 Task: Enhance a portrait by desaturating the background while keeping the subject in color.
Action: Mouse moved to (871, 515)
Screenshot: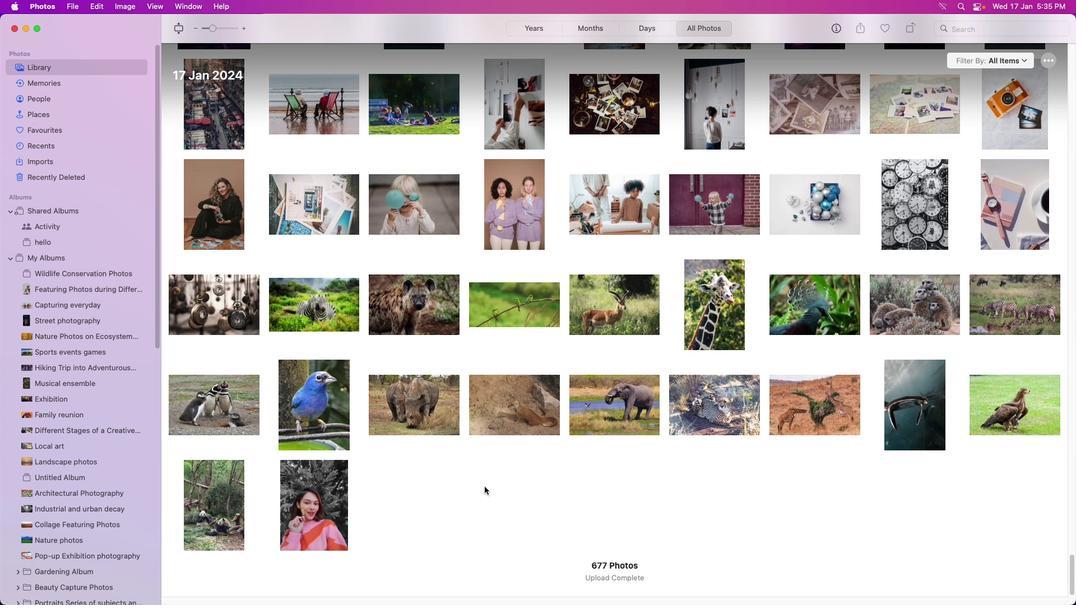 
Action: Mouse pressed left at (871, 515)
Screenshot: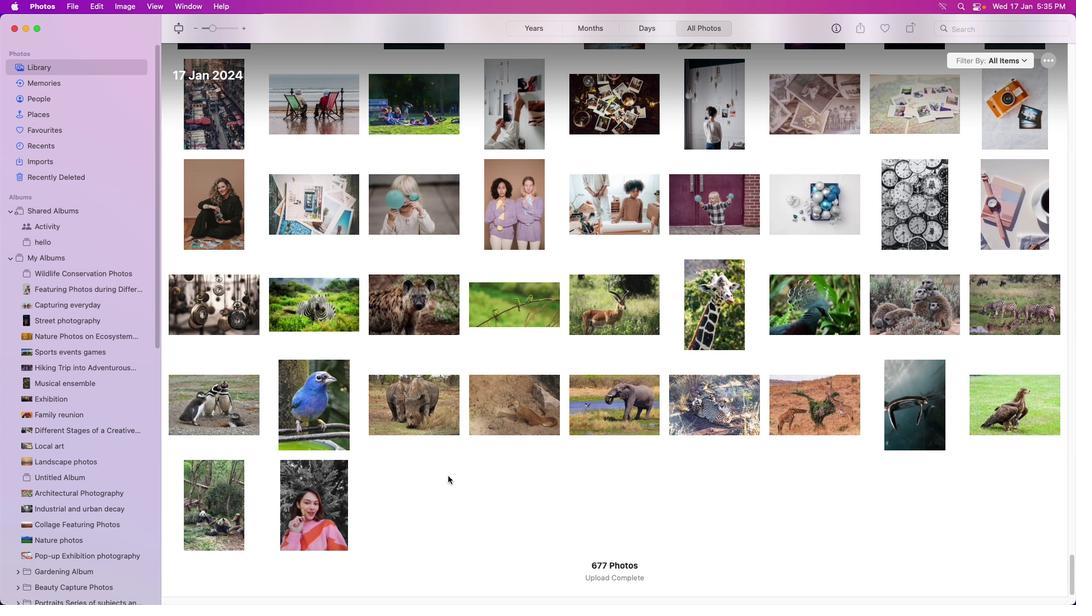 
Action: Mouse moved to (631, 476)
Screenshot: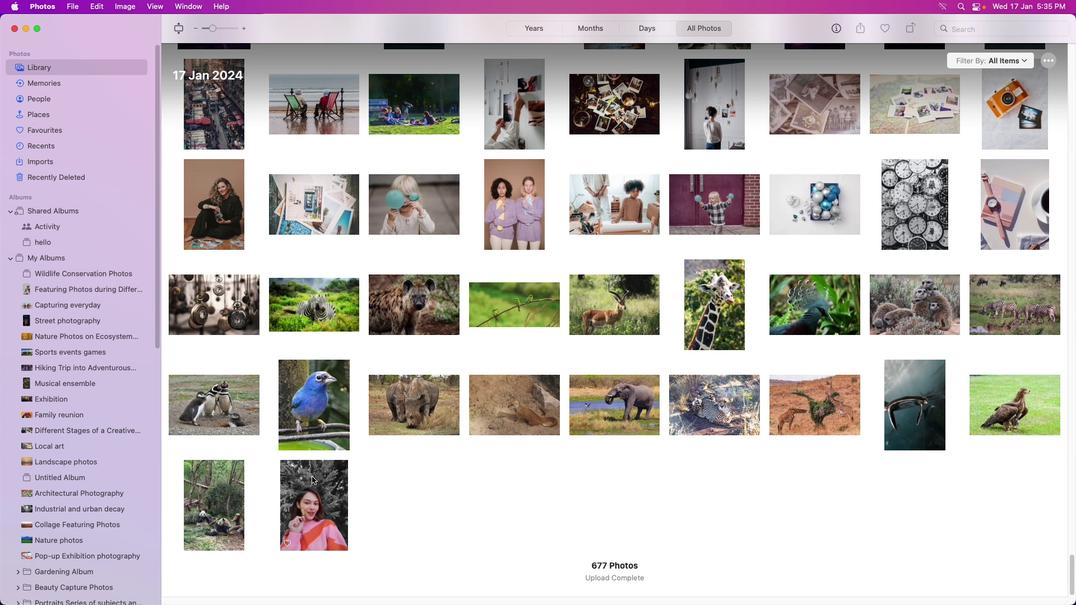
Action: Mouse pressed left at (631, 476)
Screenshot: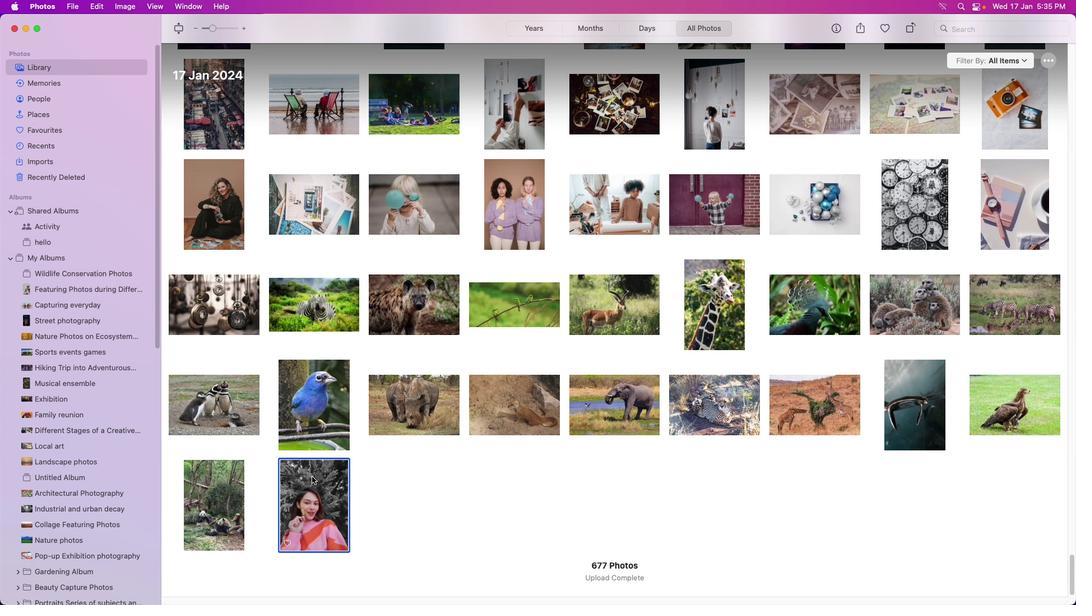 
Action: Mouse pressed left at (631, 476)
Screenshot: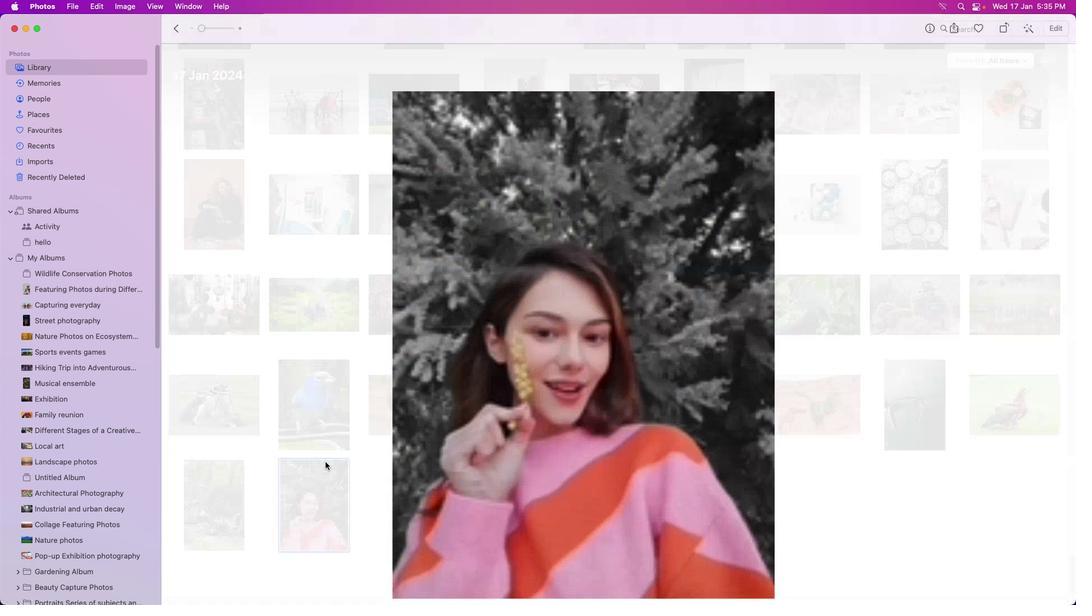 
Action: Mouse pressed left at (631, 476)
Screenshot: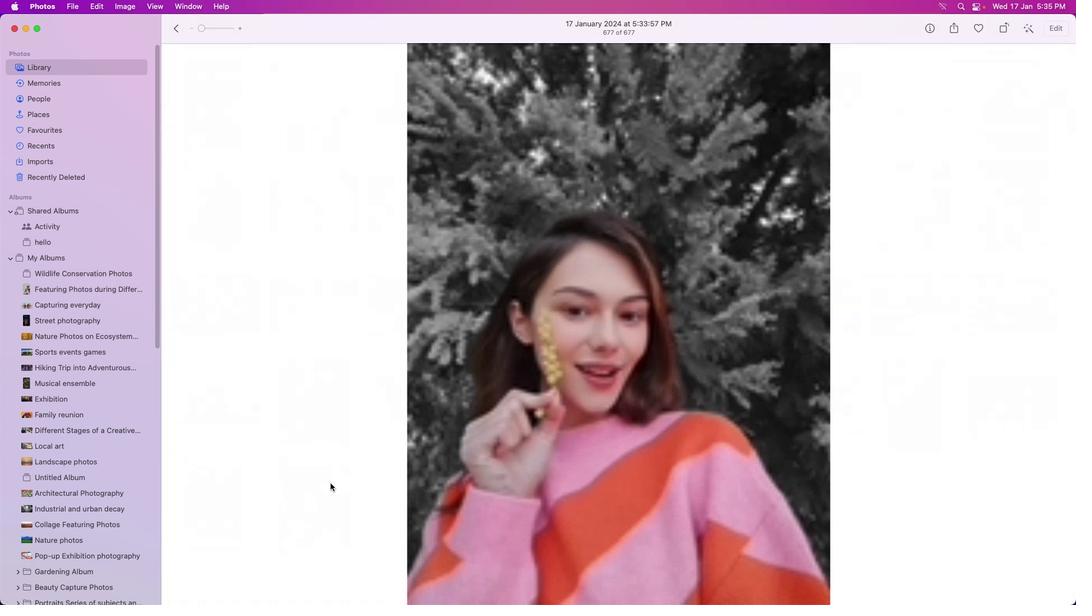 
Action: Mouse moved to (1023, 90)
Screenshot: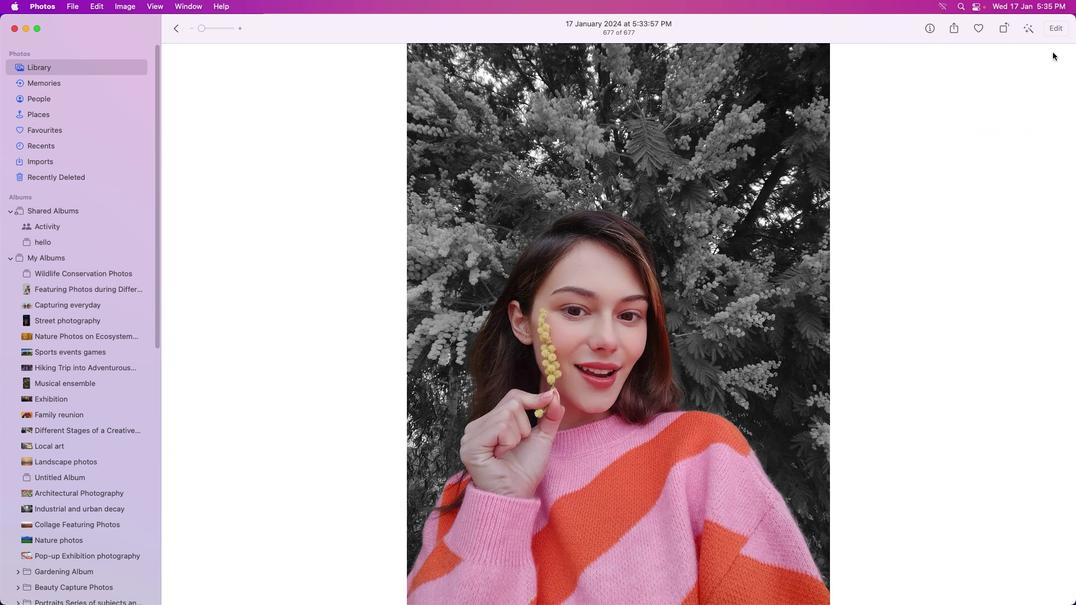 
Action: Mouse pressed left at (1023, 90)
Screenshot: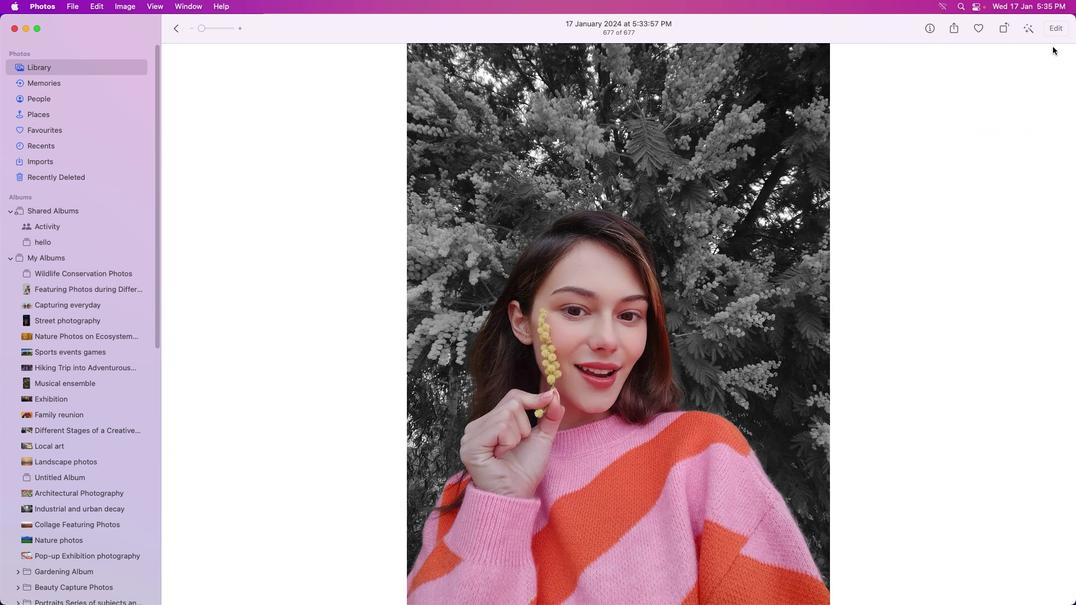 
Action: Mouse moved to (1033, 30)
Screenshot: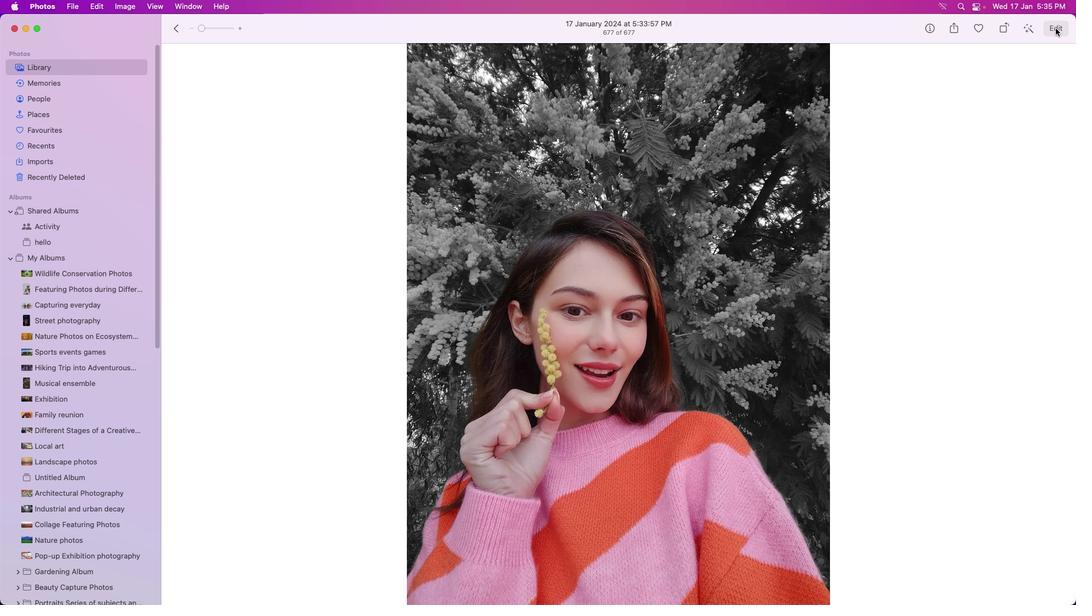 
Action: Mouse pressed left at (1033, 30)
Screenshot: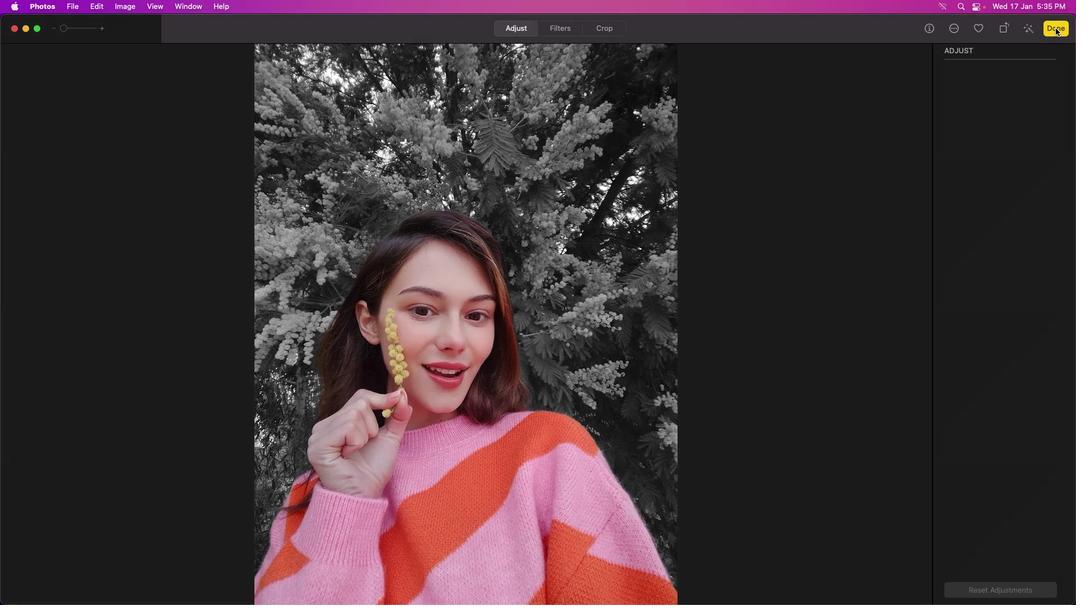 
Action: Mouse moved to (1004, 130)
Screenshot: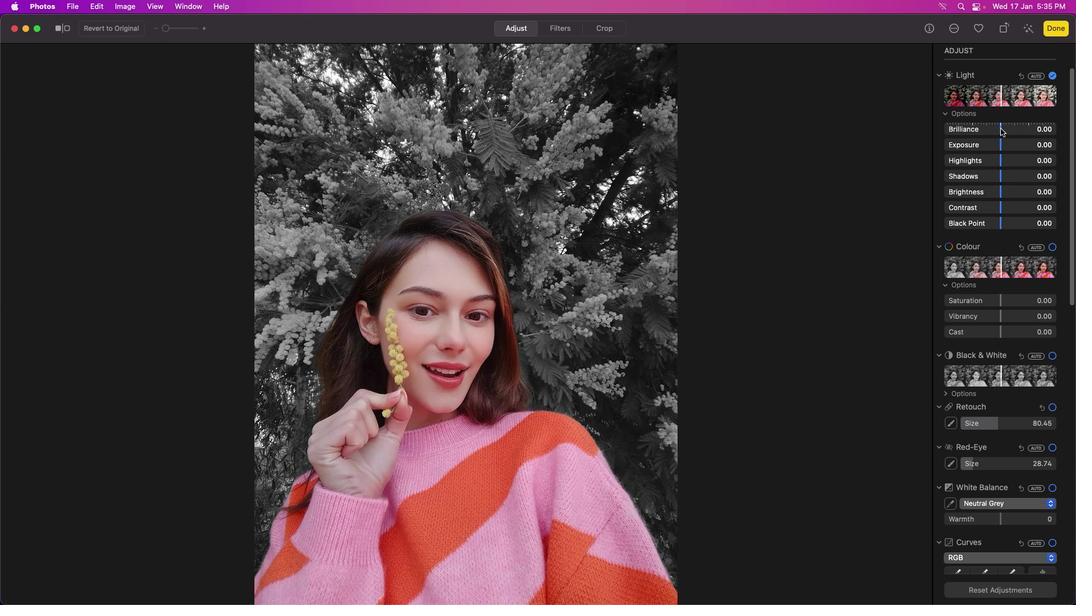 
Action: Mouse pressed left at (1004, 130)
Screenshot: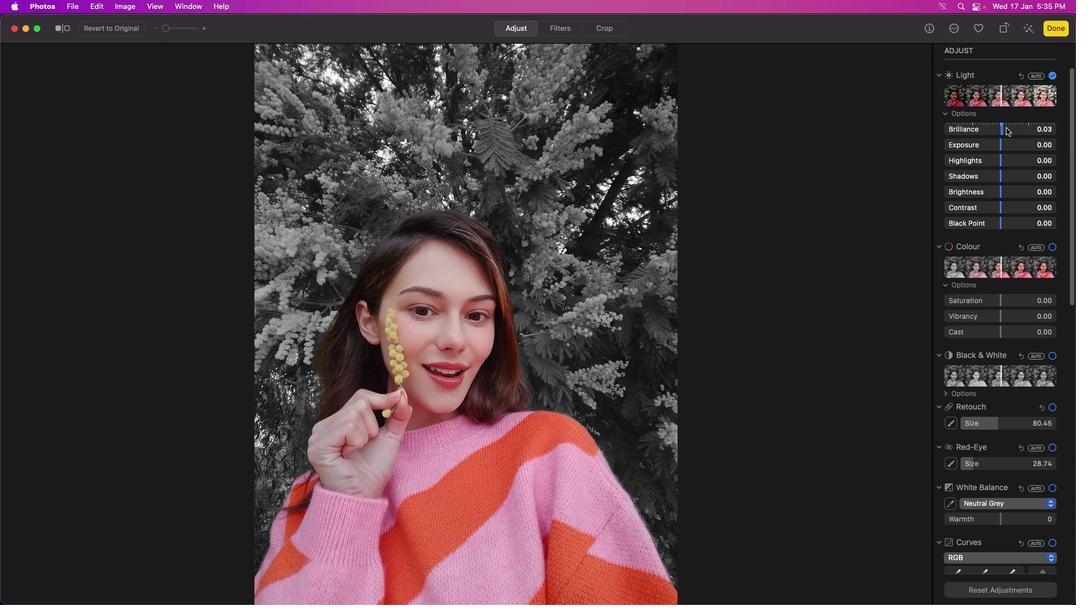 
Action: Mouse moved to (1004, 301)
Screenshot: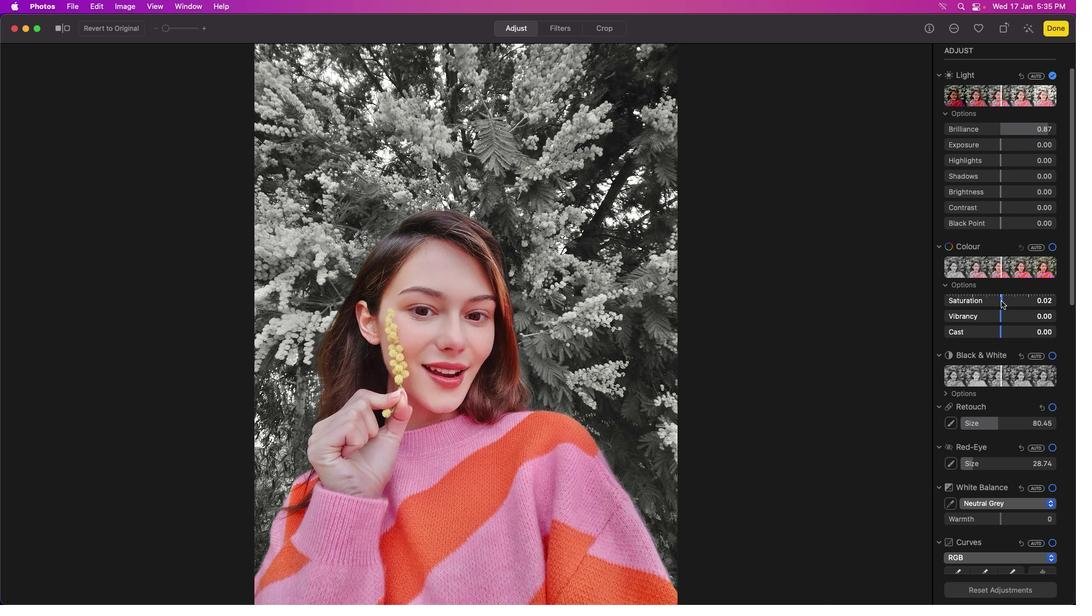 
Action: Mouse pressed left at (1004, 301)
Screenshot: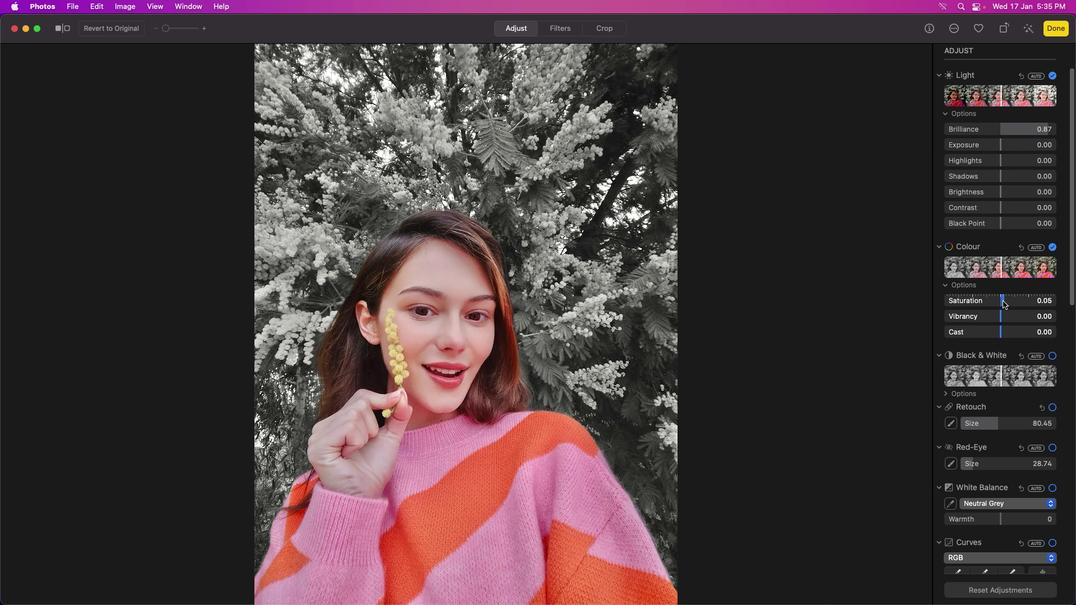 
Action: Mouse moved to (1004, 319)
Screenshot: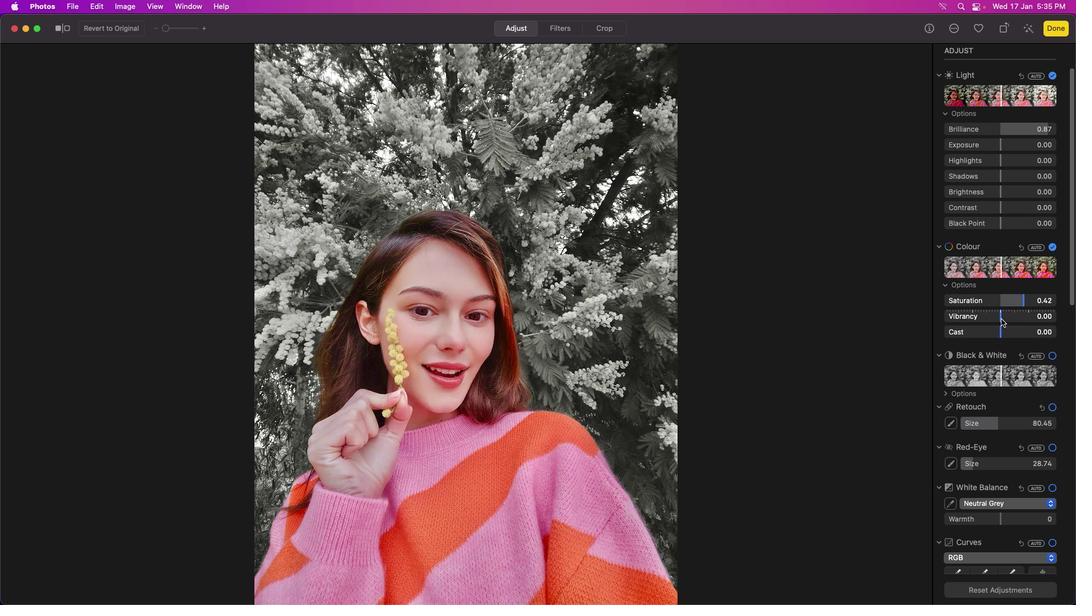 
Action: Mouse pressed left at (1004, 319)
Screenshot: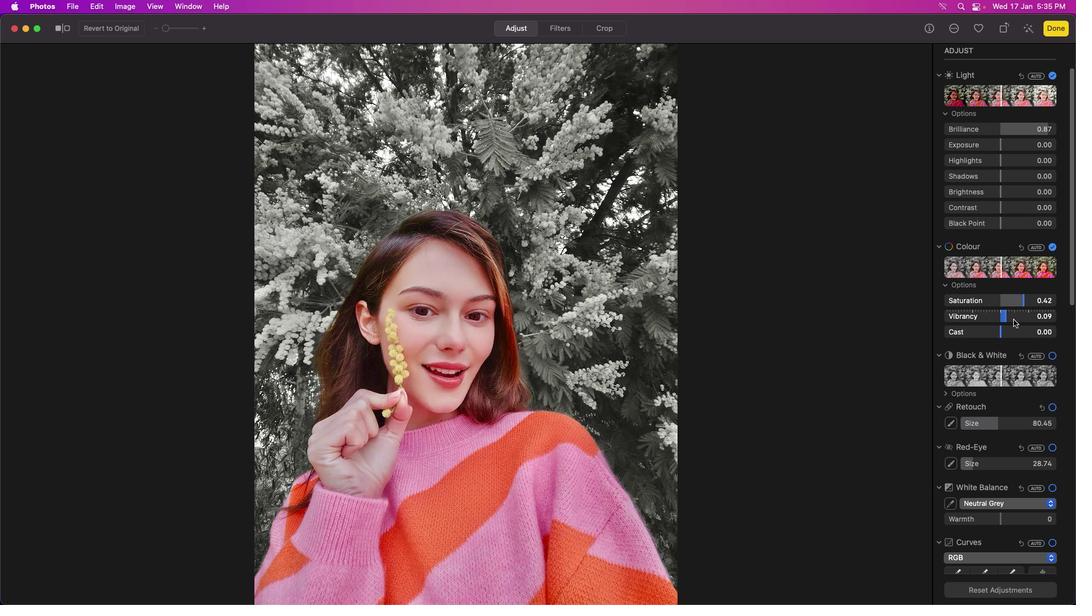 
Action: Mouse moved to (1003, 334)
Screenshot: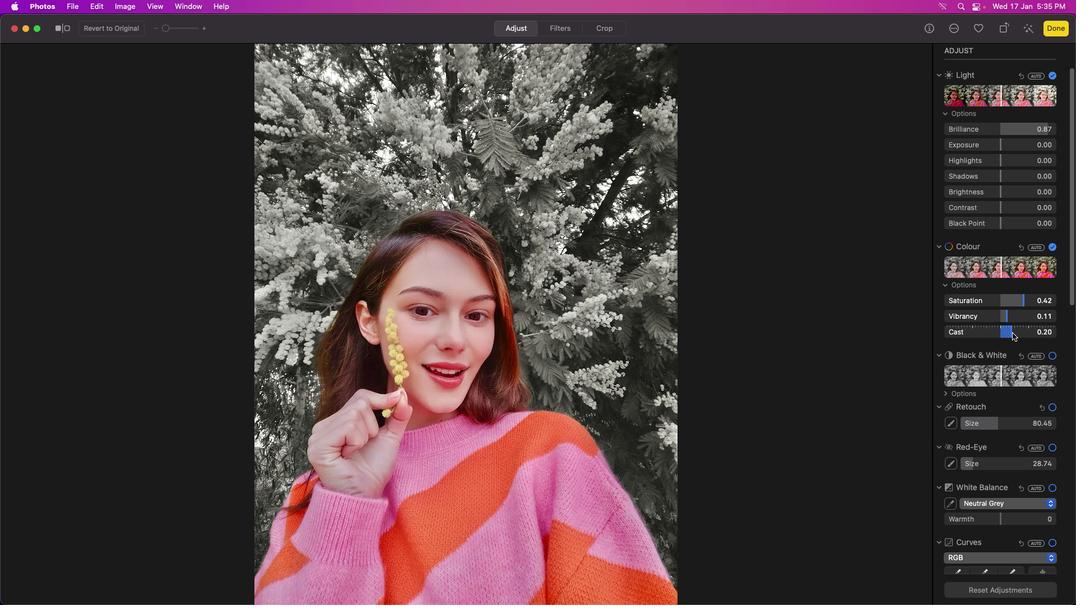 
Action: Mouse pressed left at (1003, 334)
Screenshot: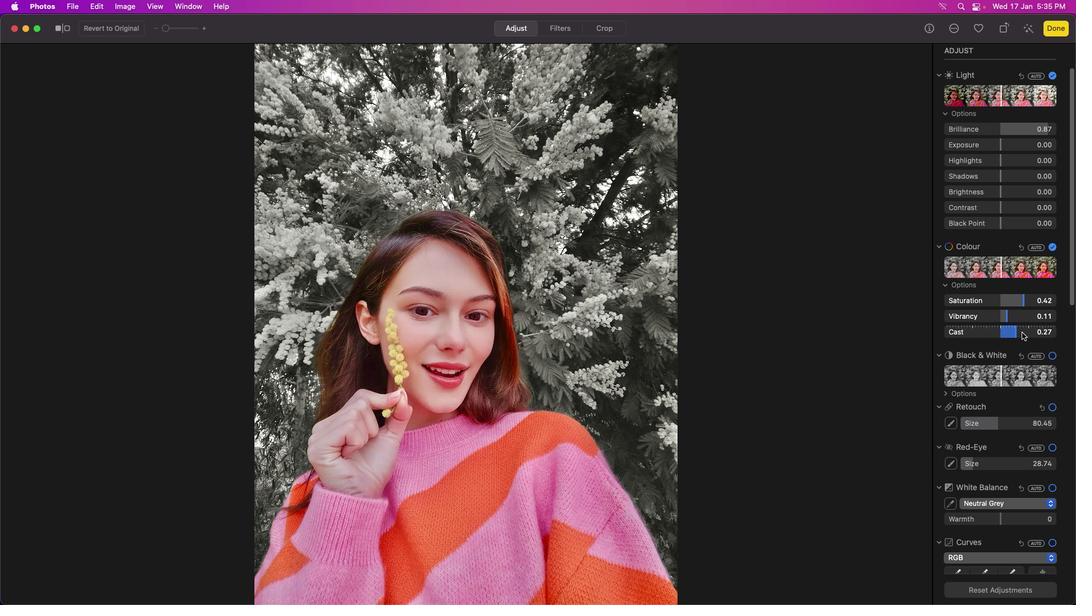 
Action: Mouse moved to (1004, 148)
Screenshot: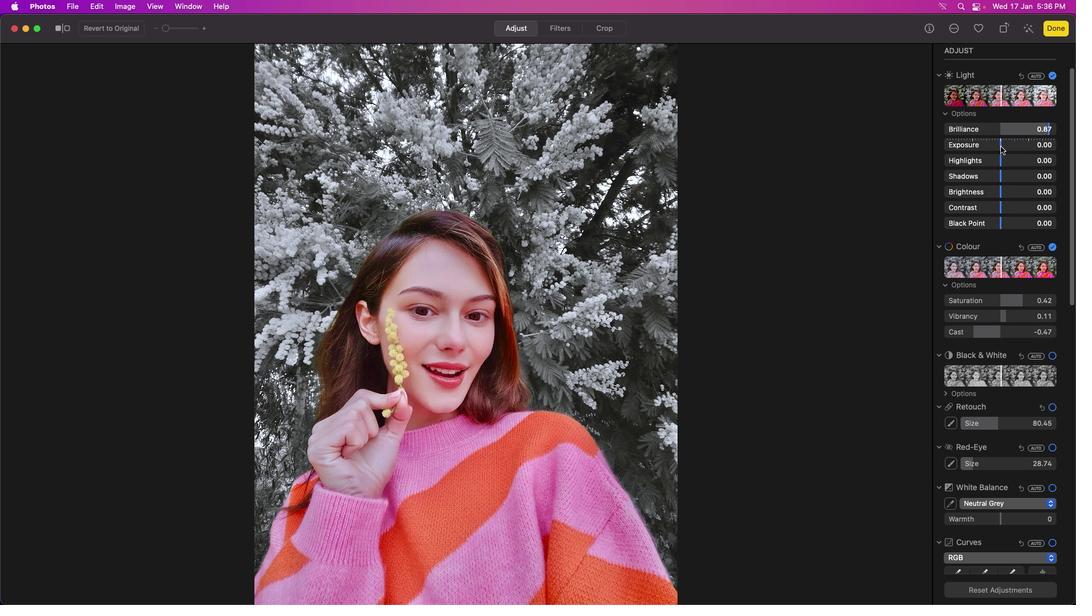 
Action: Mouse pressed left at (1004, 148)
Screenshot: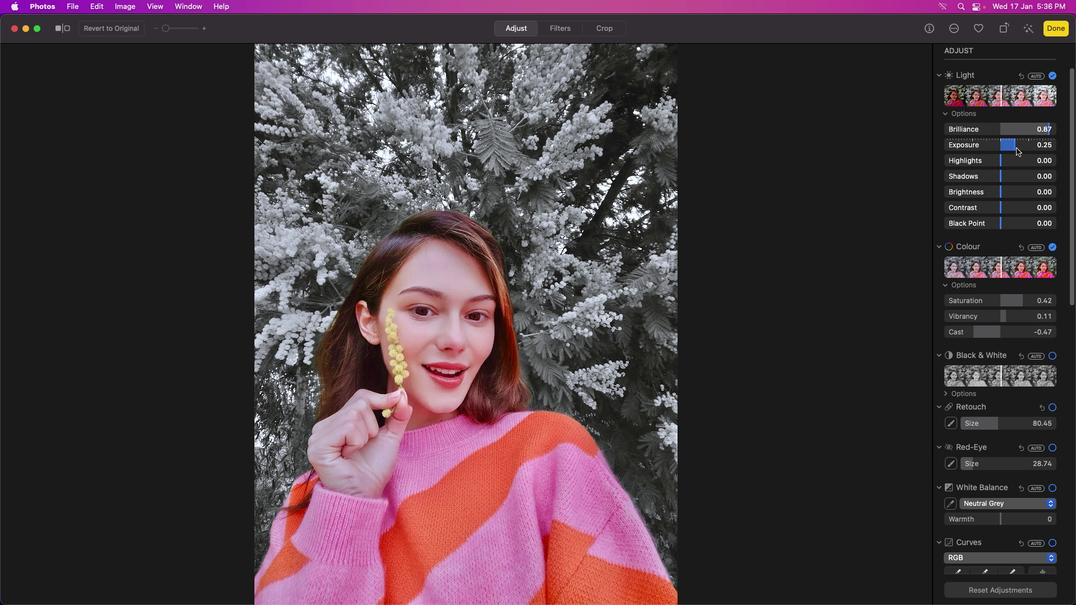 
Action: Mouse moved to (1016, 303)
Screenshot: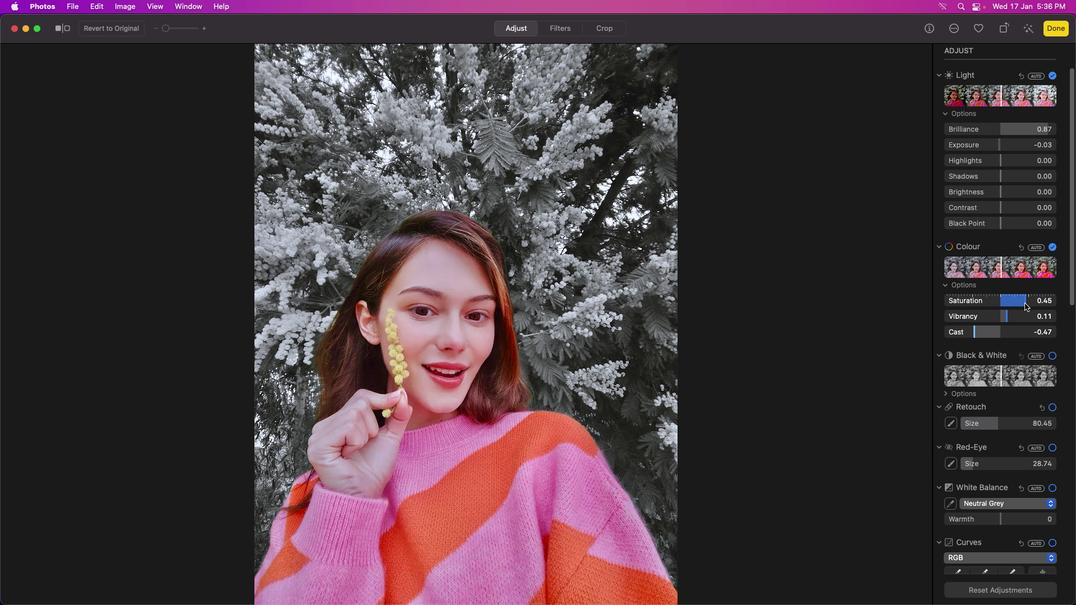 
Action: Mouse pressed left at (1016, 303)
Screenshot: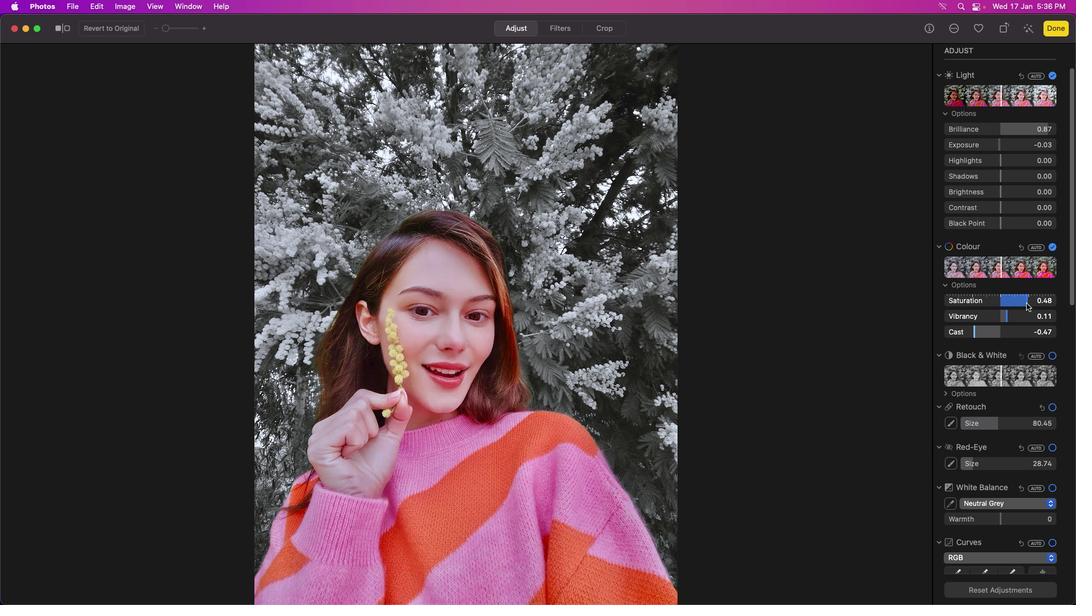 
Action: Mouse moved to (1004, 268)
Screenshot: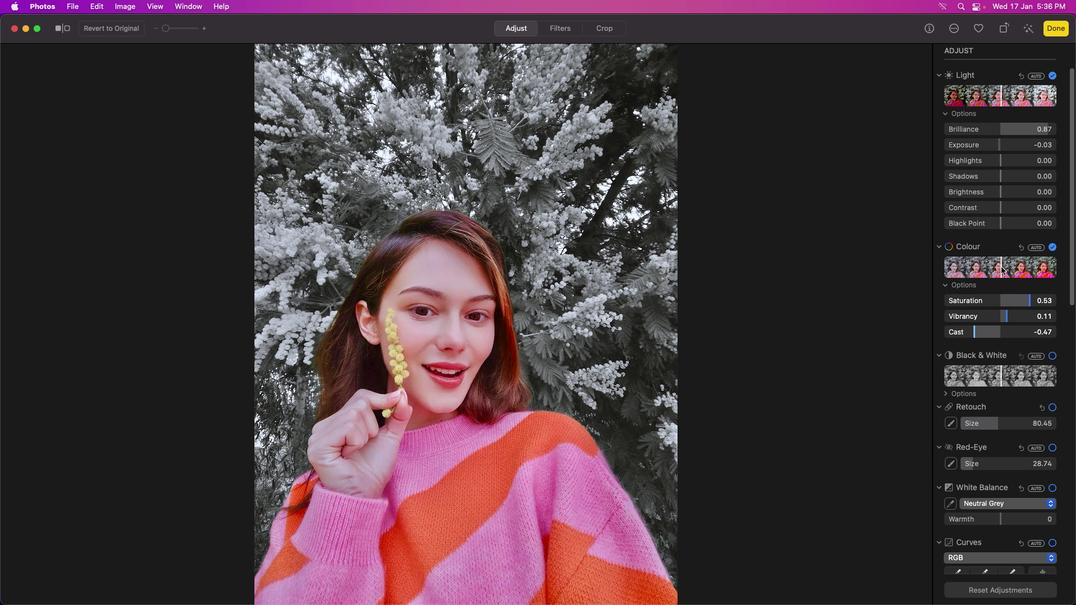 
Action: Mouse pressed left at (1004, 268)
Screenshot: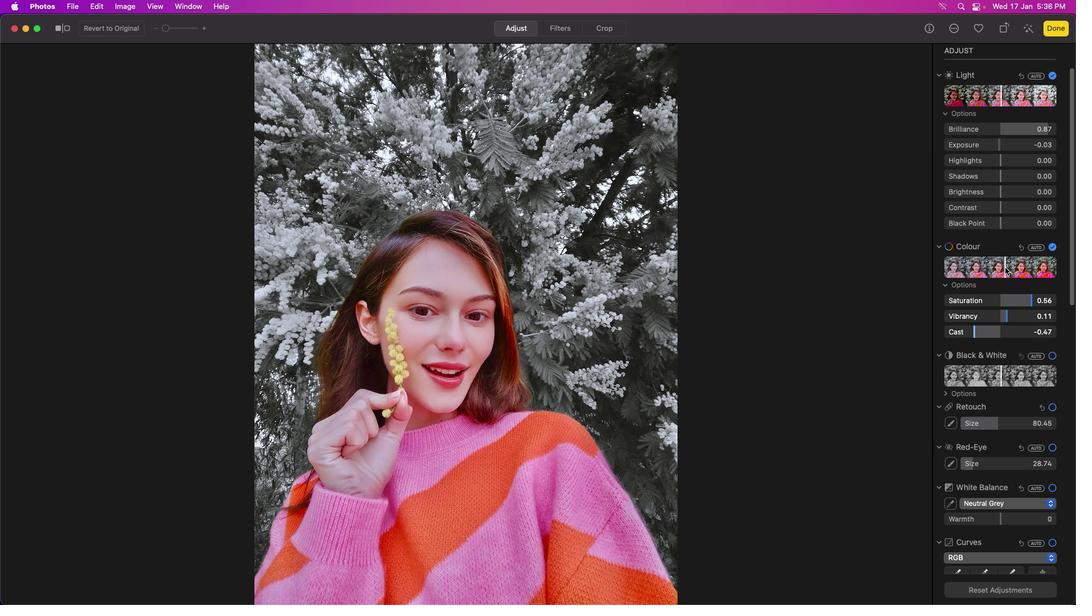 
Action: Mouse moved to (1003, 273)
Screenshot: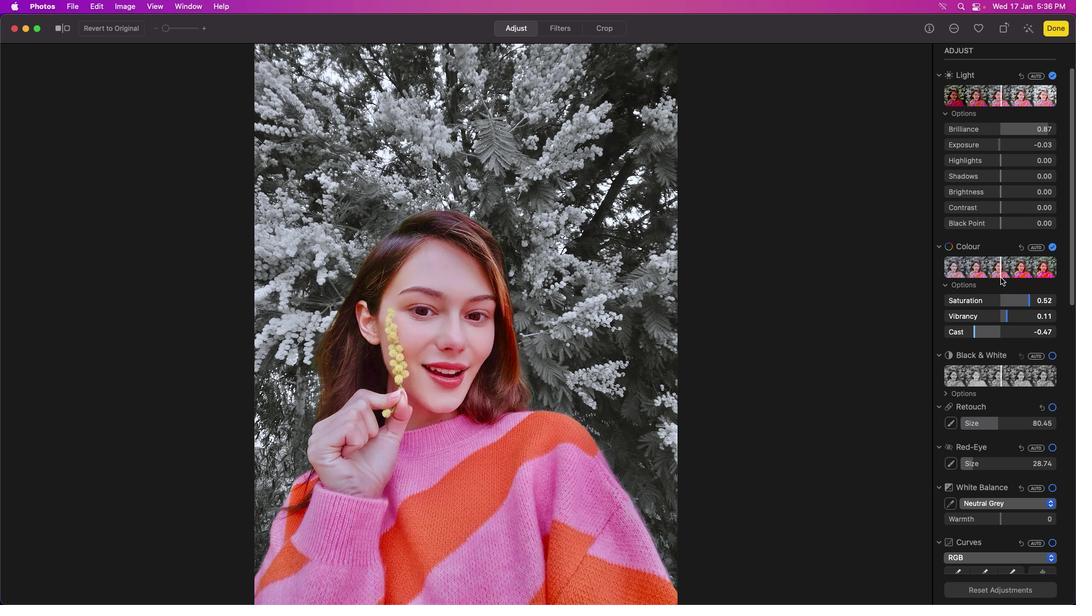 
Action: Mouse pressed left at (1003, 273)
Screenshot: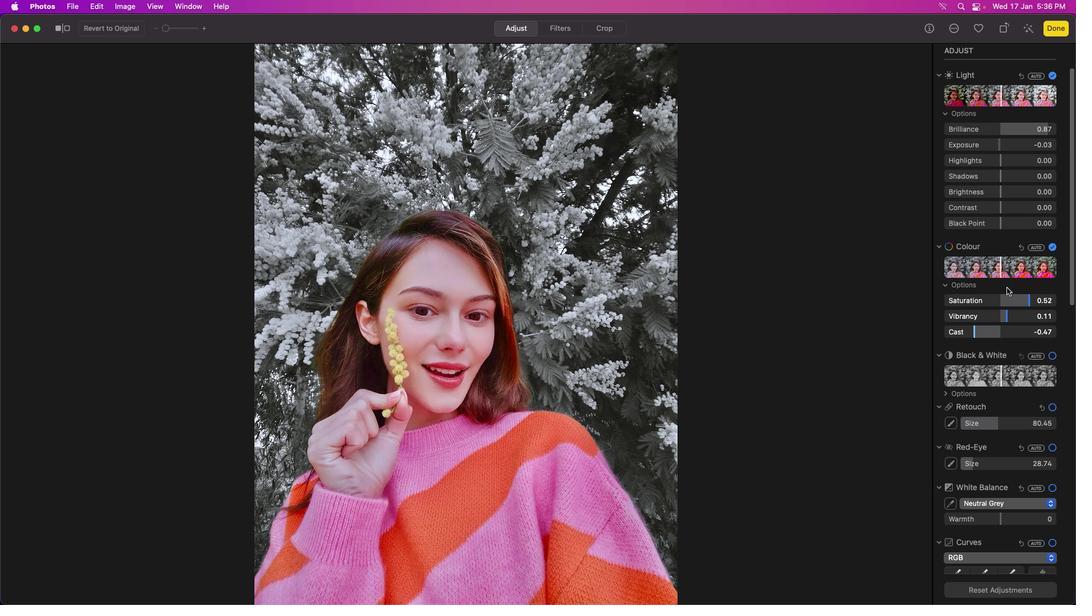 
Action: Mouse moved to (1018, 303)
Screenshot: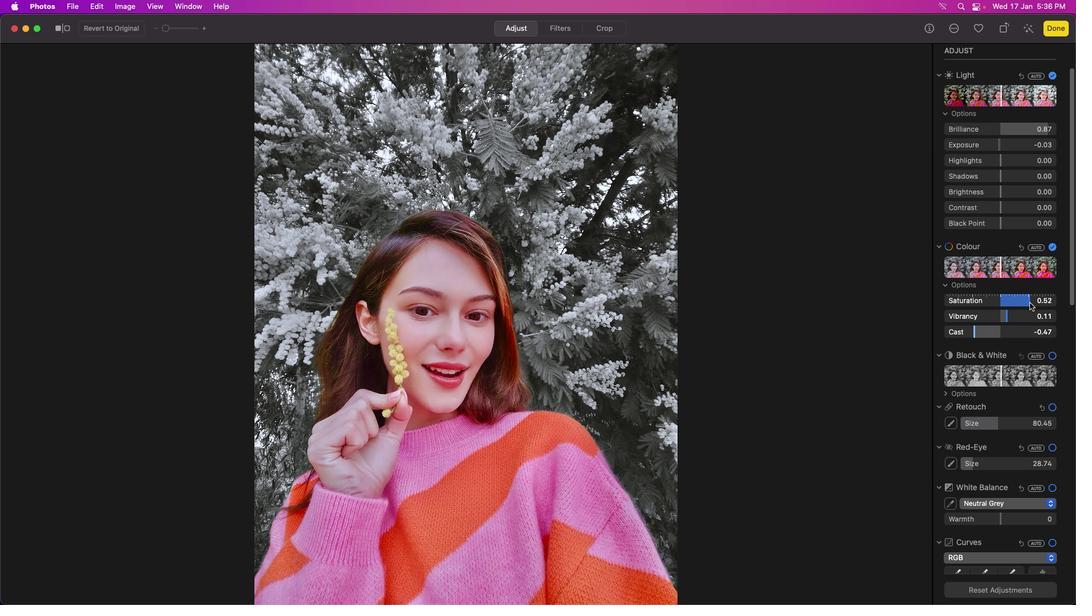 
Action: Mouse pressed left at (1018, 303)
Screenshot: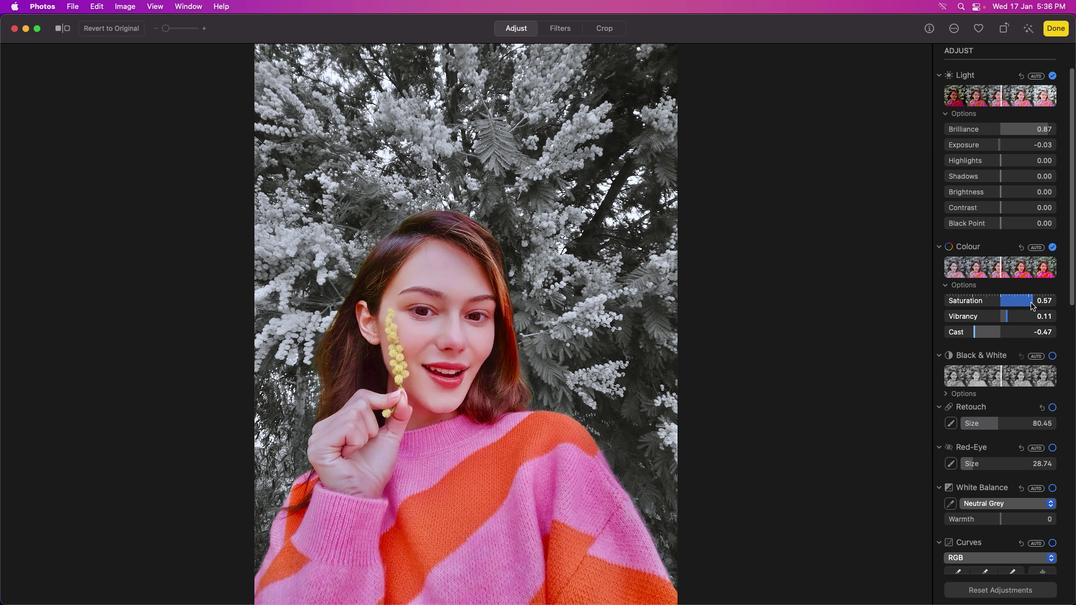 
Action: Mouse moved to (1018, 307)
Screenshot: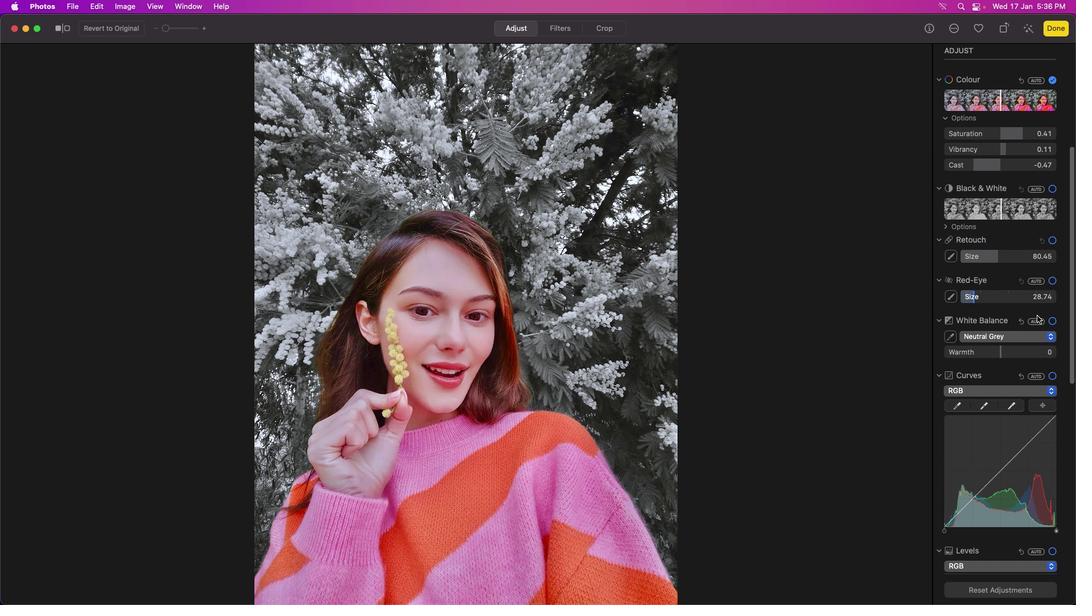 
Action: Mouse scrolled (1018, 307) with delta (462, 2)
Screenshot: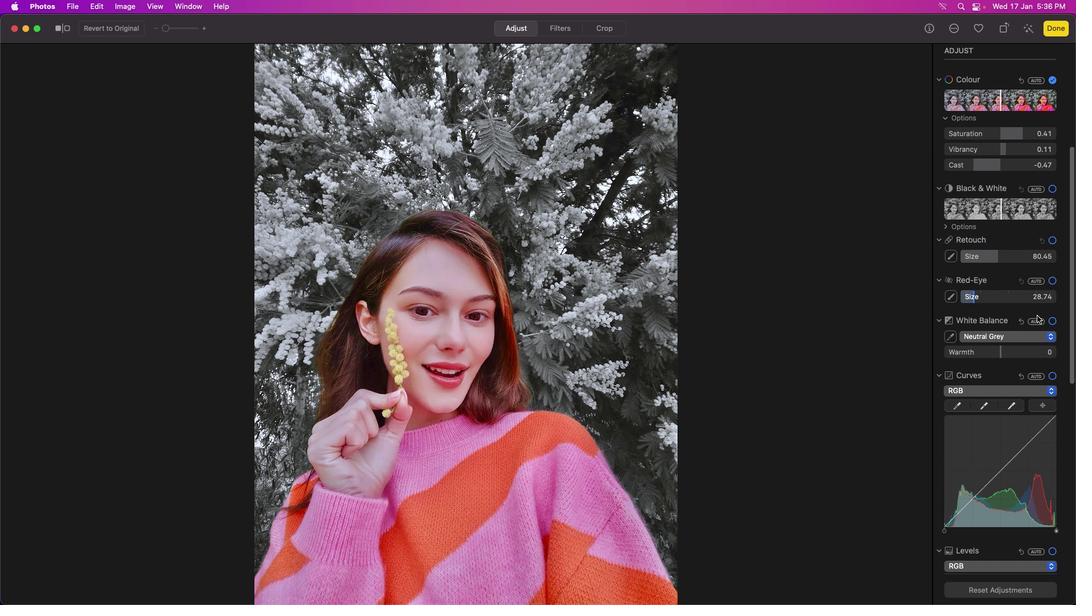 
Action: Mouse moved to (1020, 311)
Screenshot: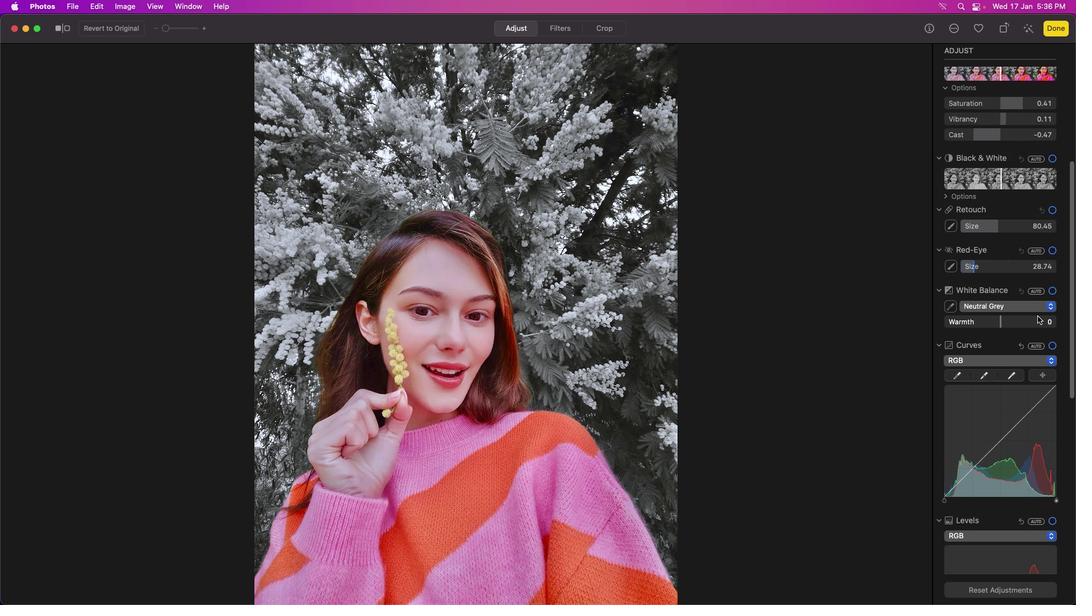 
Action: Mouse scrolled (1020, 311) with delta (462, 2)
Screenshot: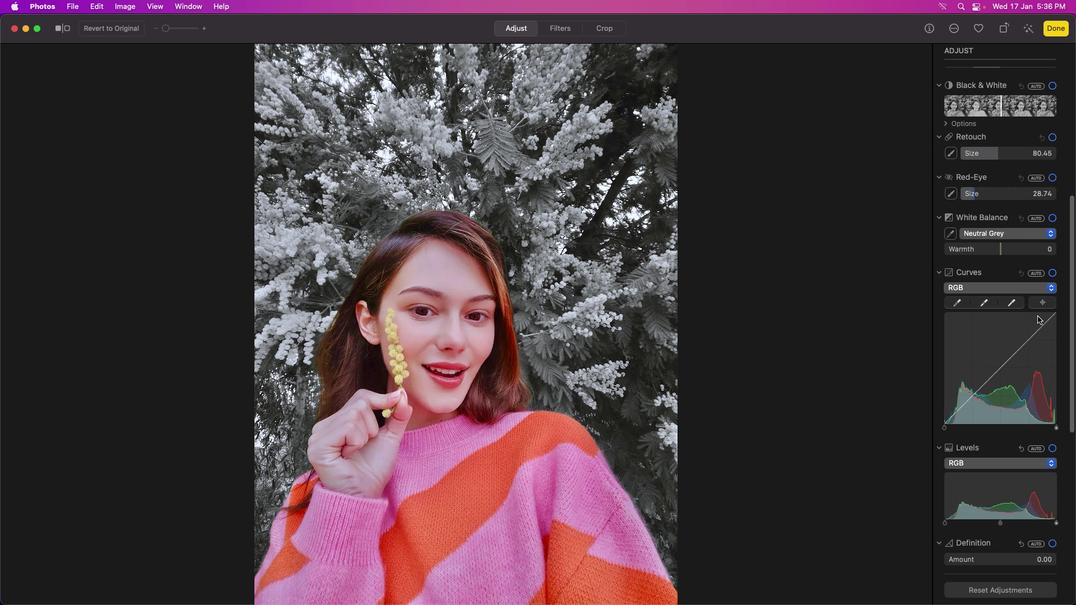 
Action: Mouse moved to (1021, 312)
Screenshot: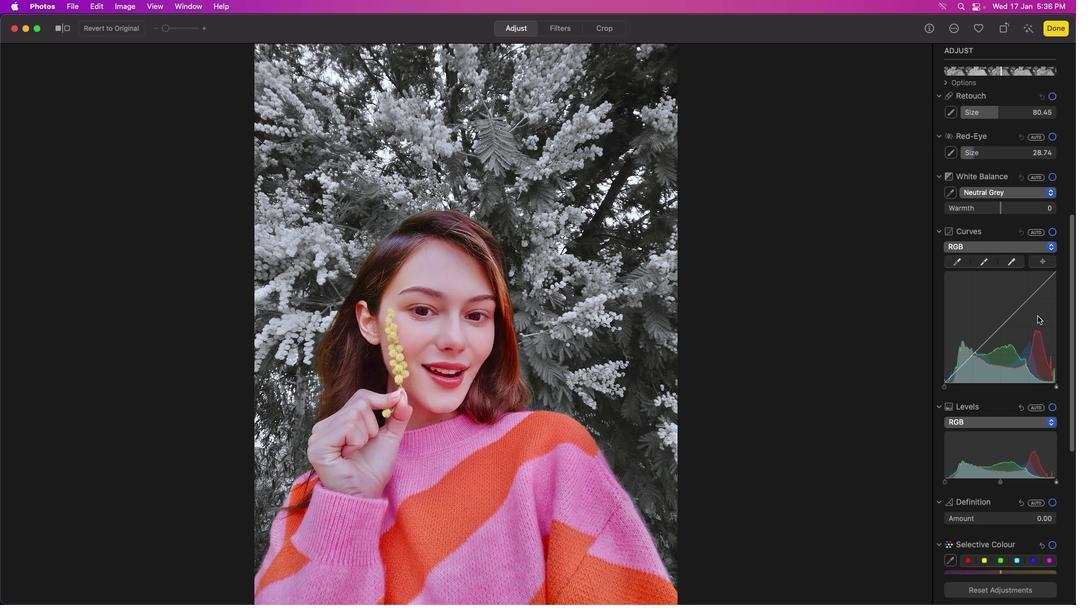 
Action: Mouse scrolled (1021, 312) with delta (462, 1)
Screenshot: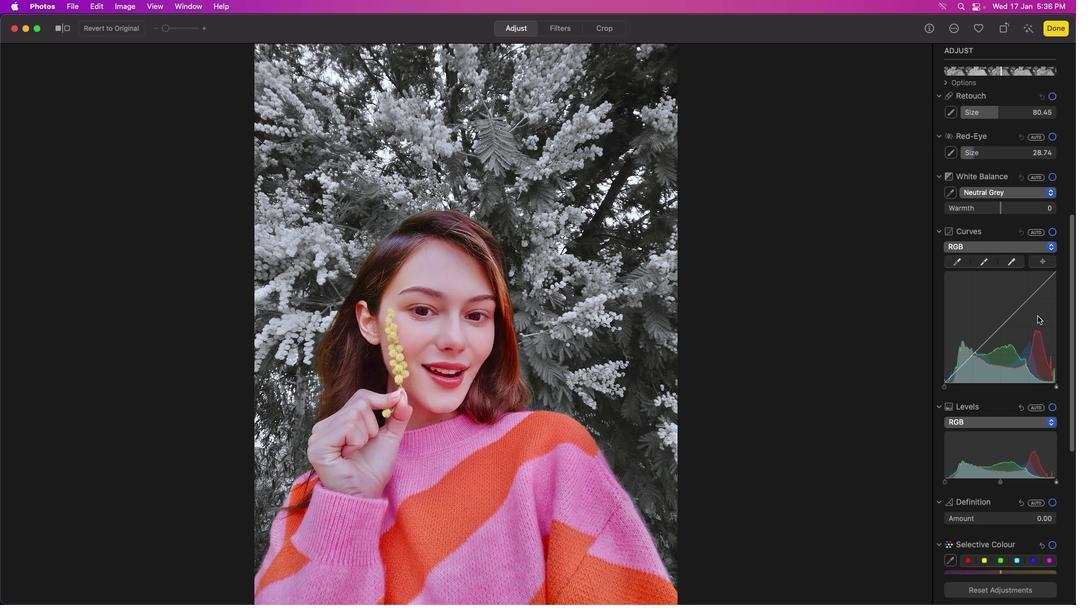 
Action: Mouse moved to (1021, 313)
Screenshot: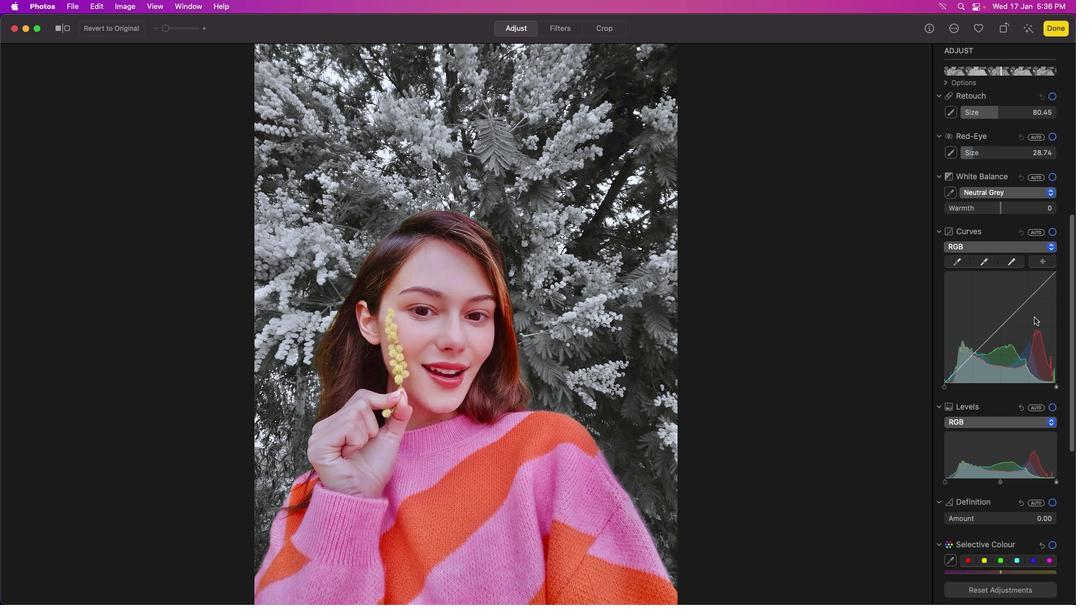 
Action: Mouse scrolled (1021, 313) with delta (462, 0)
Screenshot: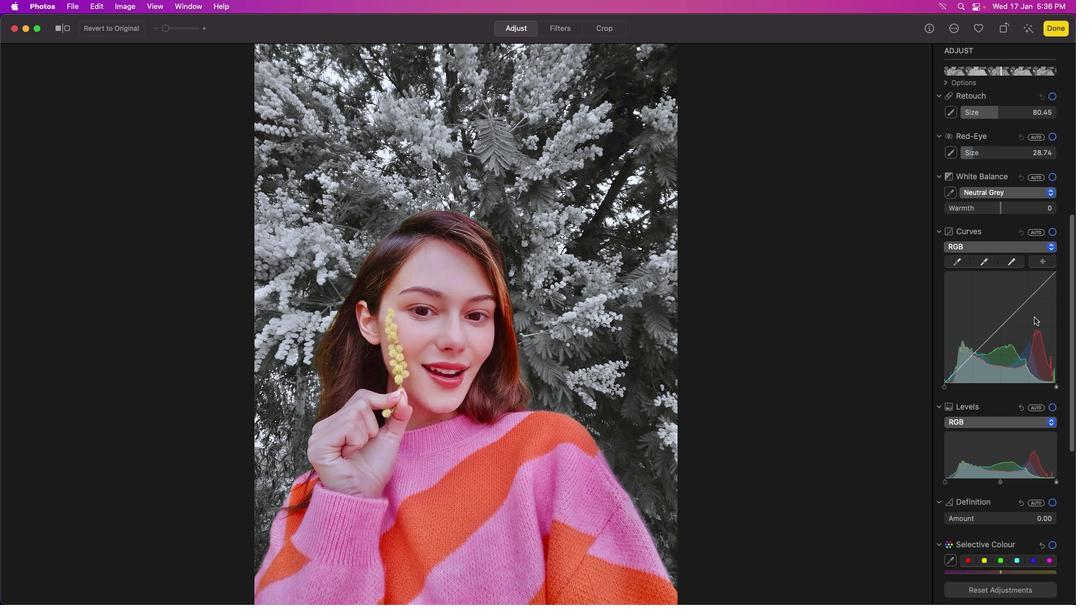 
Action: Mouse moved to (1021, 313)
Screenshot: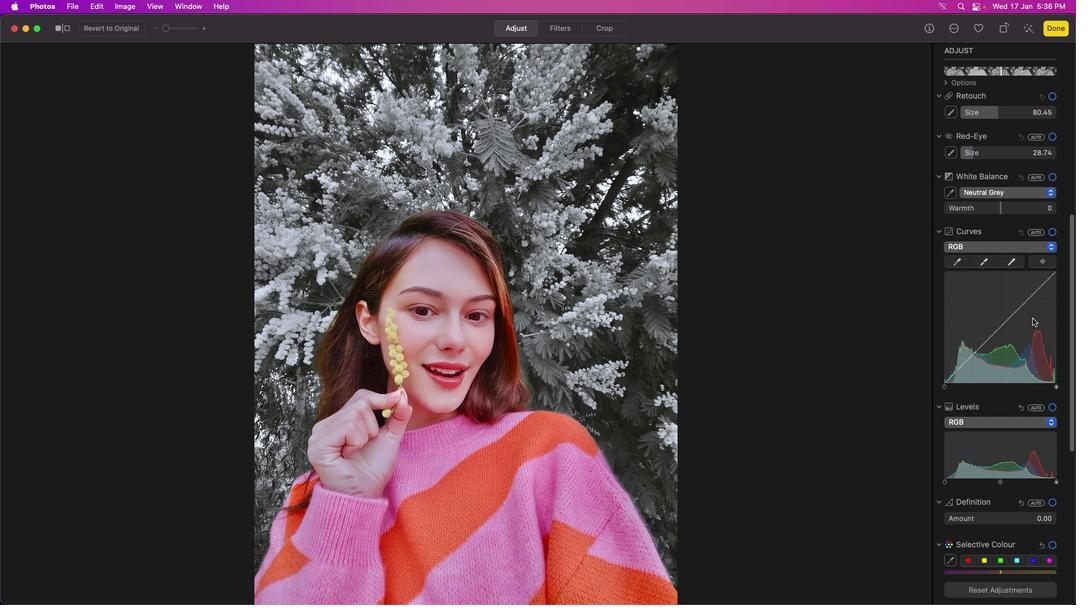 
Action: Mouse scrolled (1021, 313) with delta (462, 0)
Screenshot: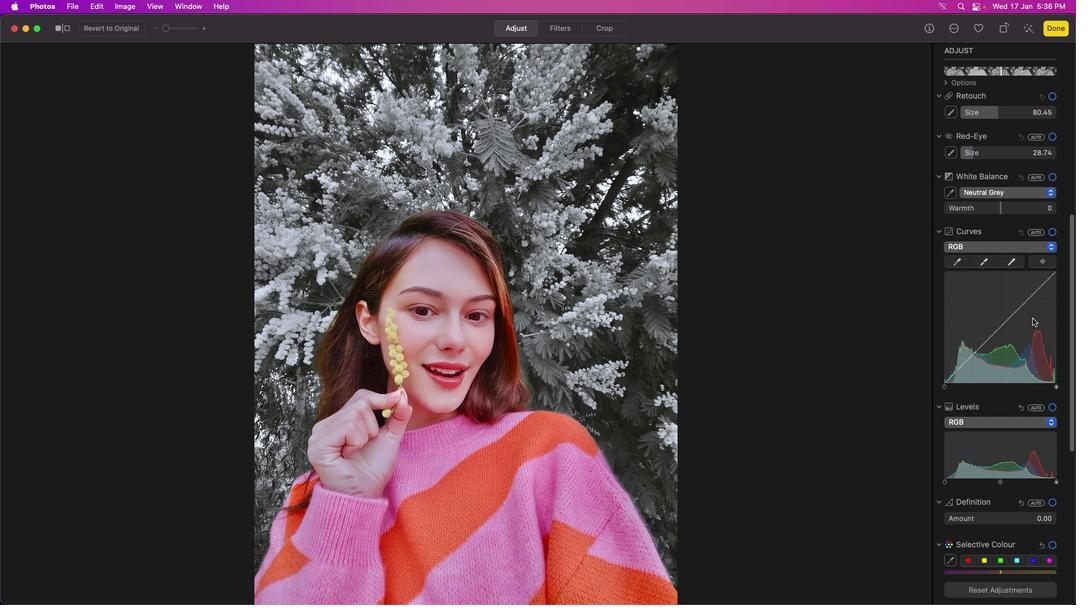 
Action: Mouse moved to (1021, 314)
Screenshot: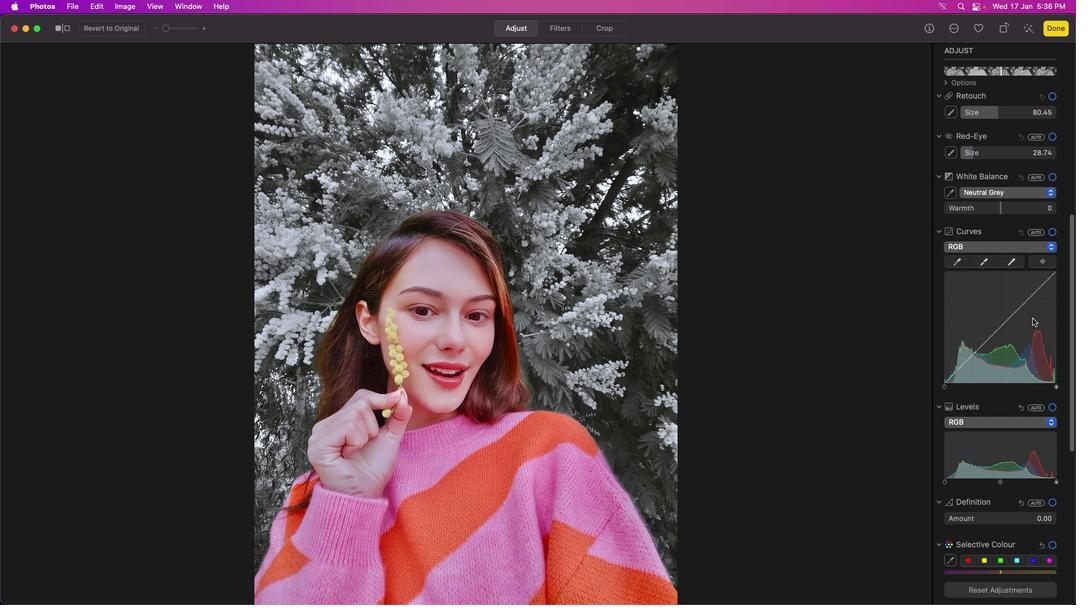 
Action: Mouse scrolled (1021, 314) with delta (462, 0)
Screenshot: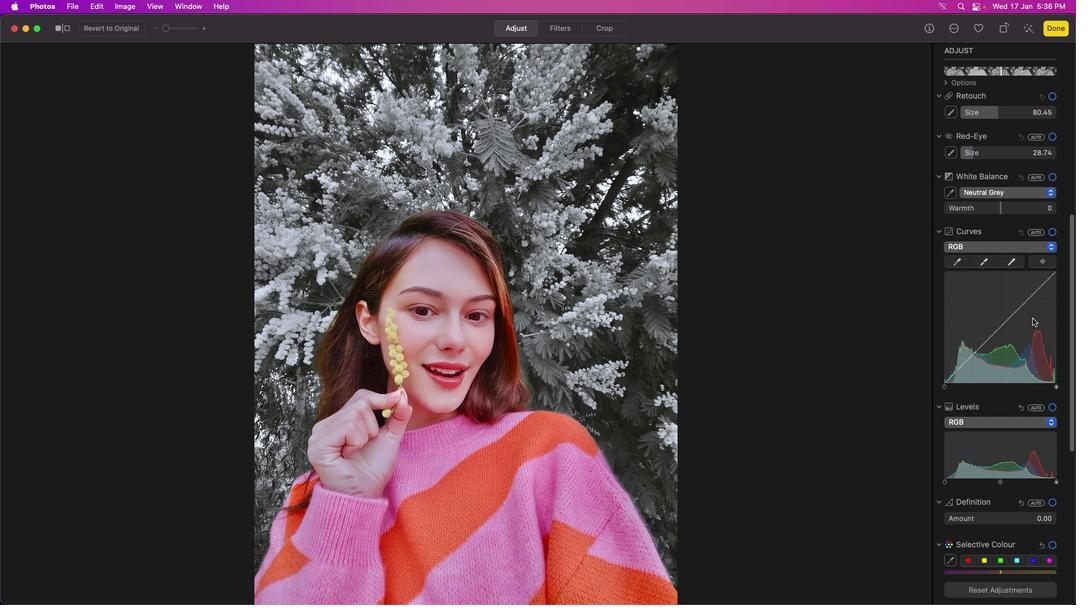 
Action: Mouse moved to (1021, 314)
Screenshot: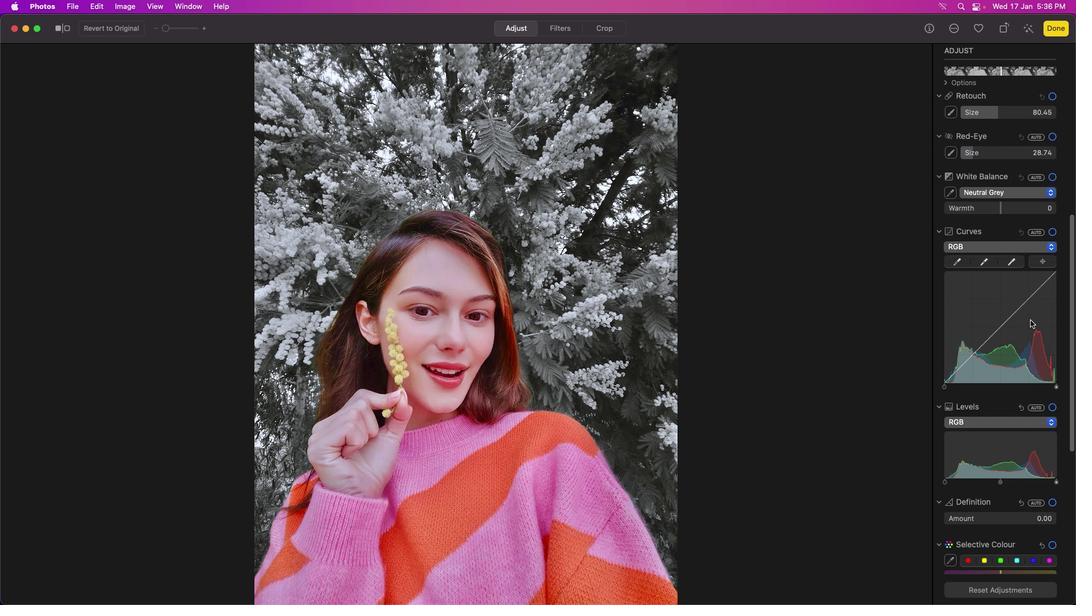
Action: Mouse scrolled (1021, 314) with delta (462, 0)
Screenshot: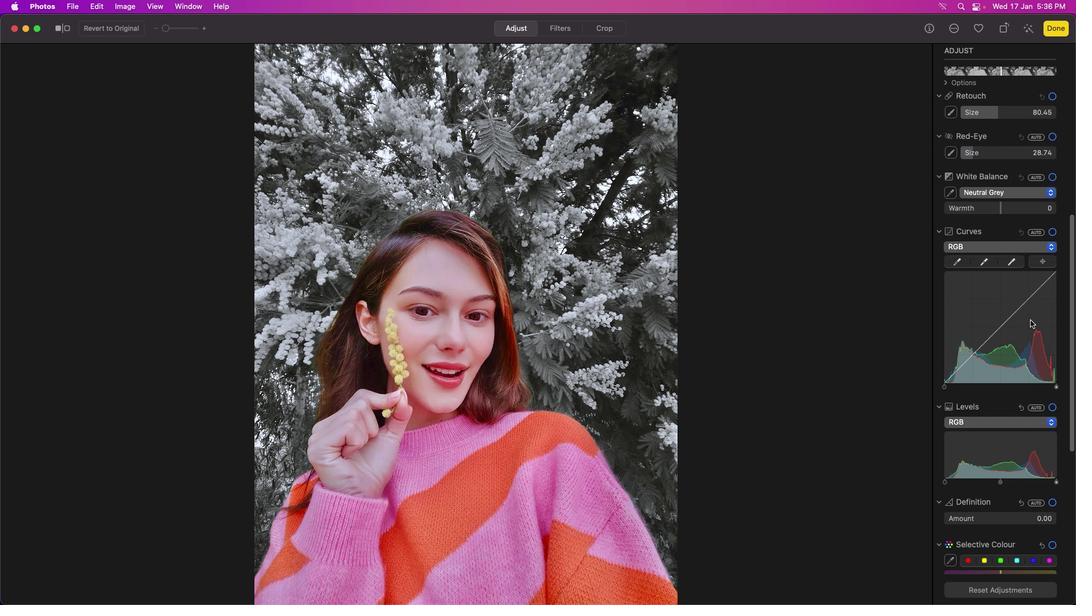 
Action: Mouse moved to (1022, 313)
Screenshot: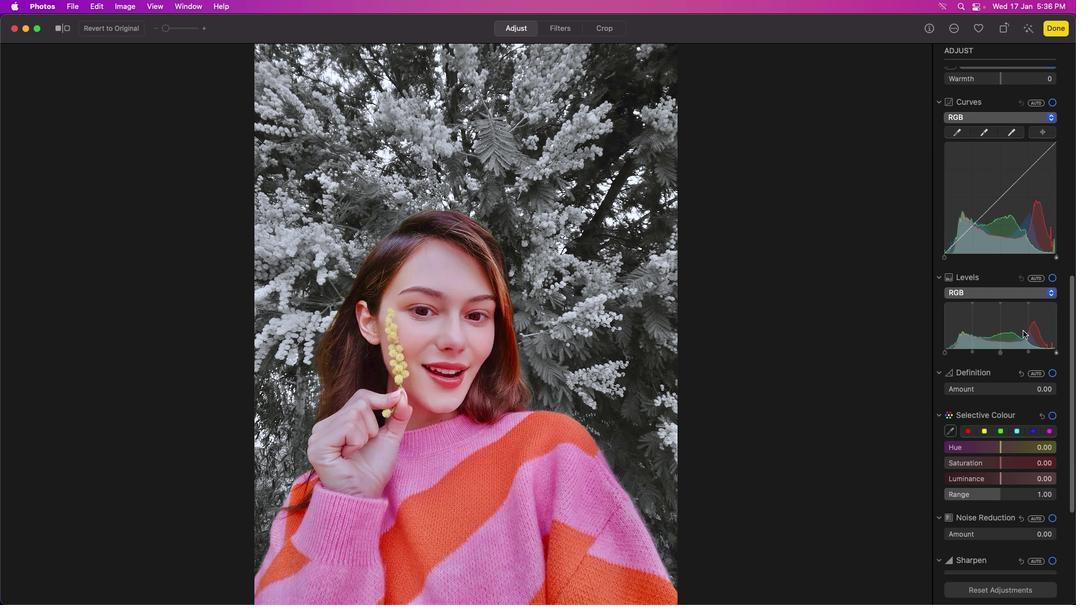 
Action: Mouse scrolled (1022, 313) with delta (462, 2)
Screenshot: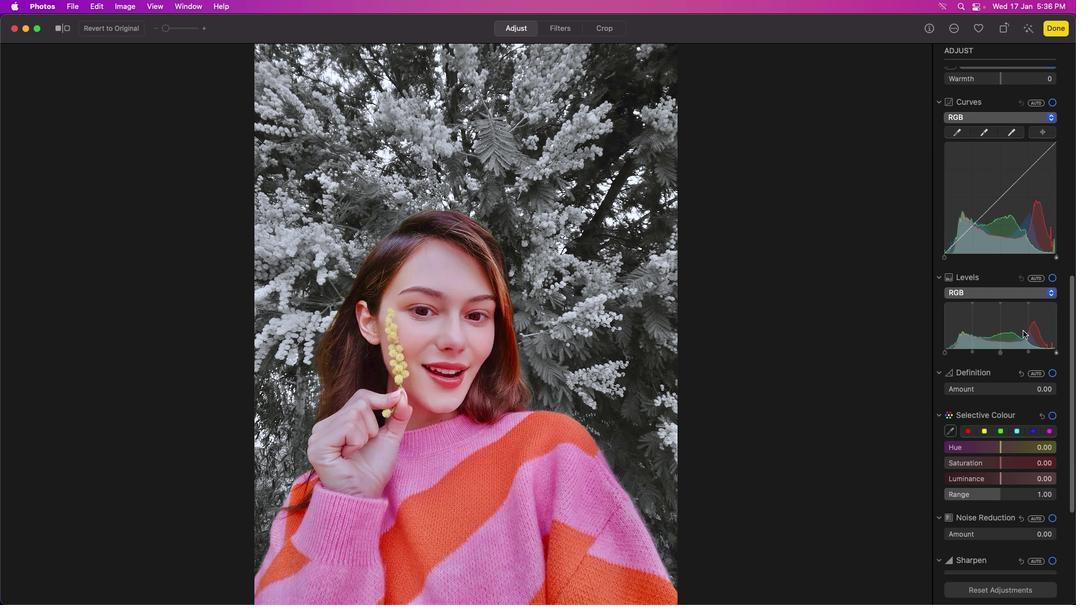 
Action: Mouse moved to (1022, 314)
Screenshot: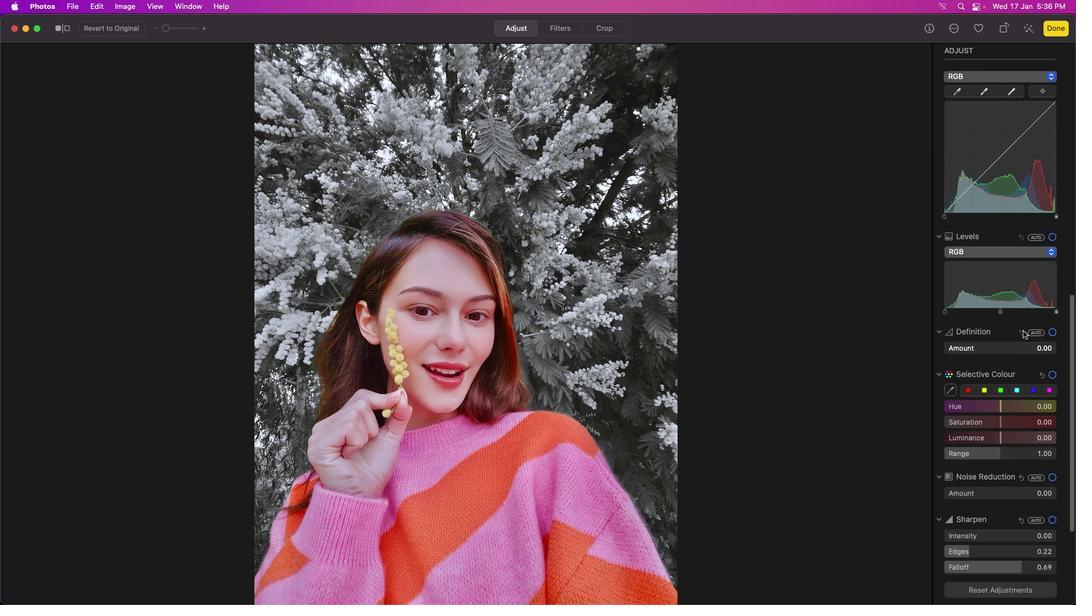 
Action: Mouse scrolled (1022, 314) with delta (462, 2)
Screenshot: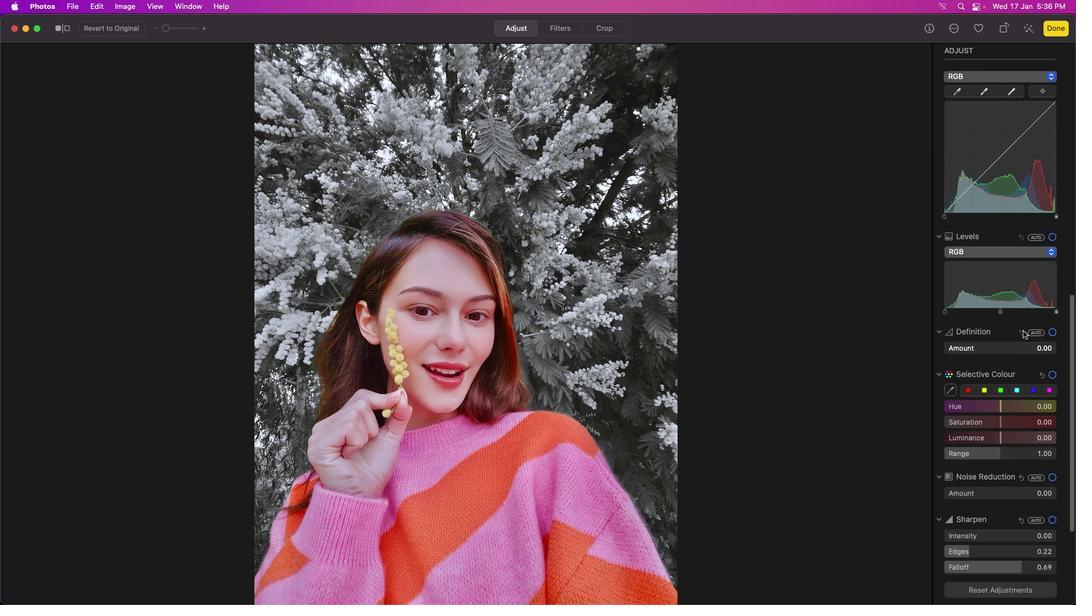 
Action: Mouse moved to (1023, 315)
Screenshot: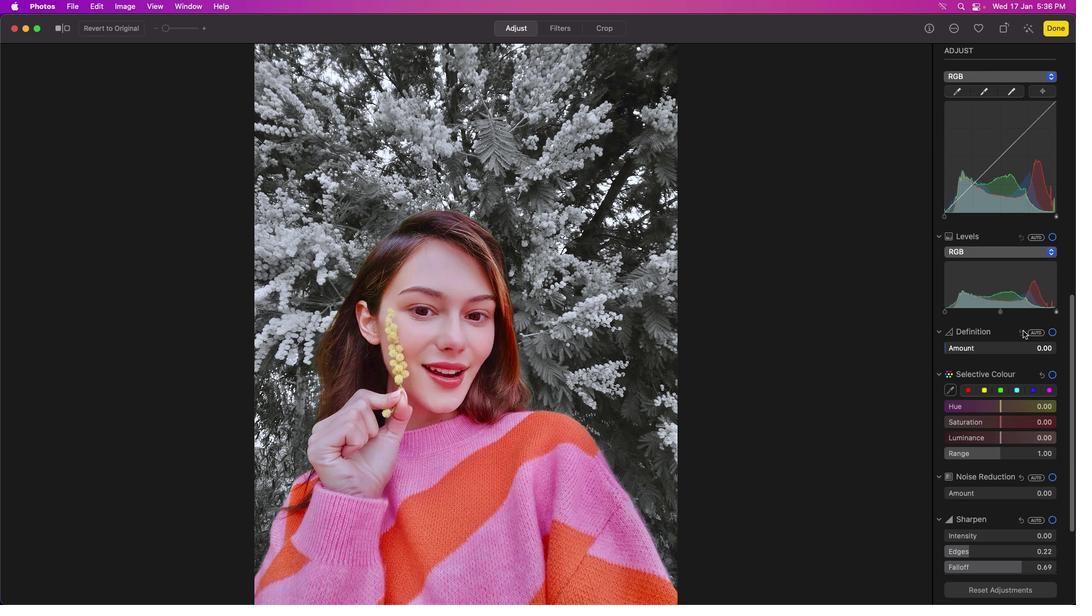 
Action: Mouse scrolled (1023, 315) with delta (462, 1)
Screenshot: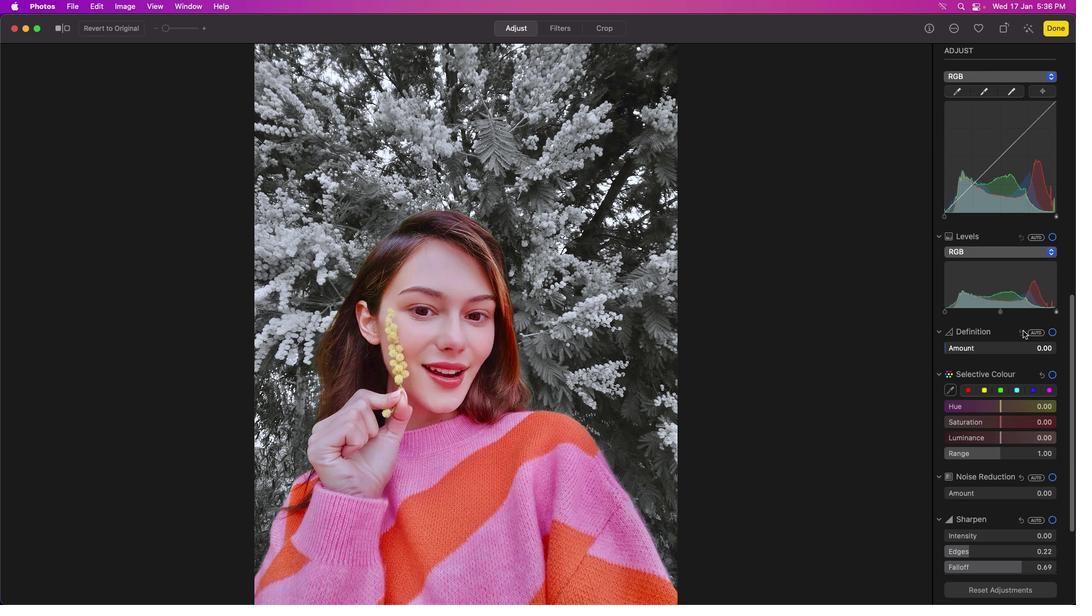 
Action: Mouse moved to (1023, 316)
Screenshot: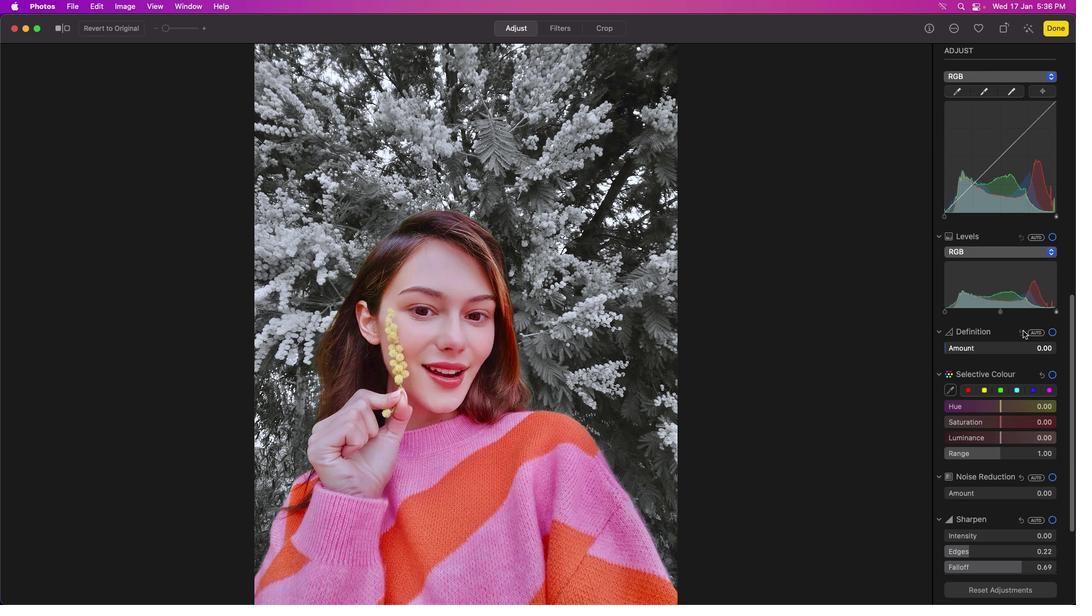 
Action: Mouse scrolled (1023, 316) with delta (462, 0)
Screenshot: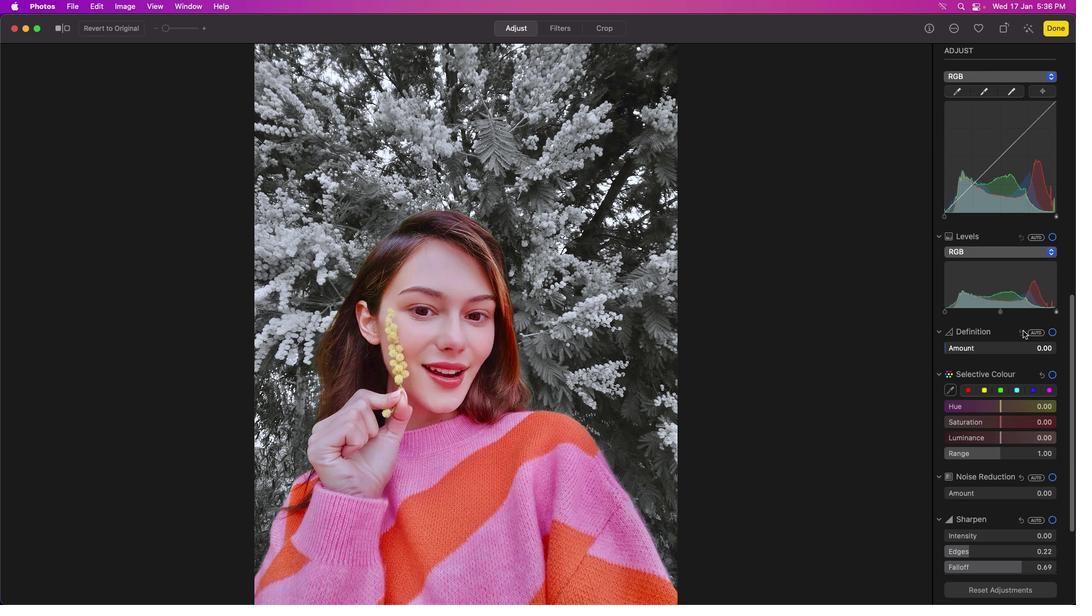 
Action: Mouse moved to (1023, 316)
Screenshot: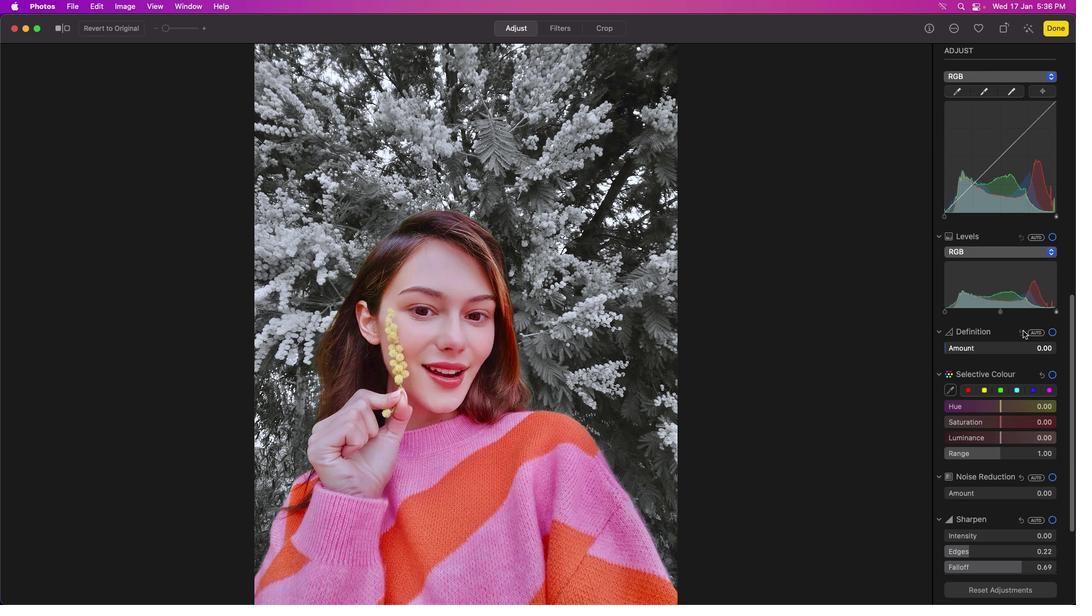 
Action: Mouse scrolled (1023, 316) with delta (462, 0)
Screenshot: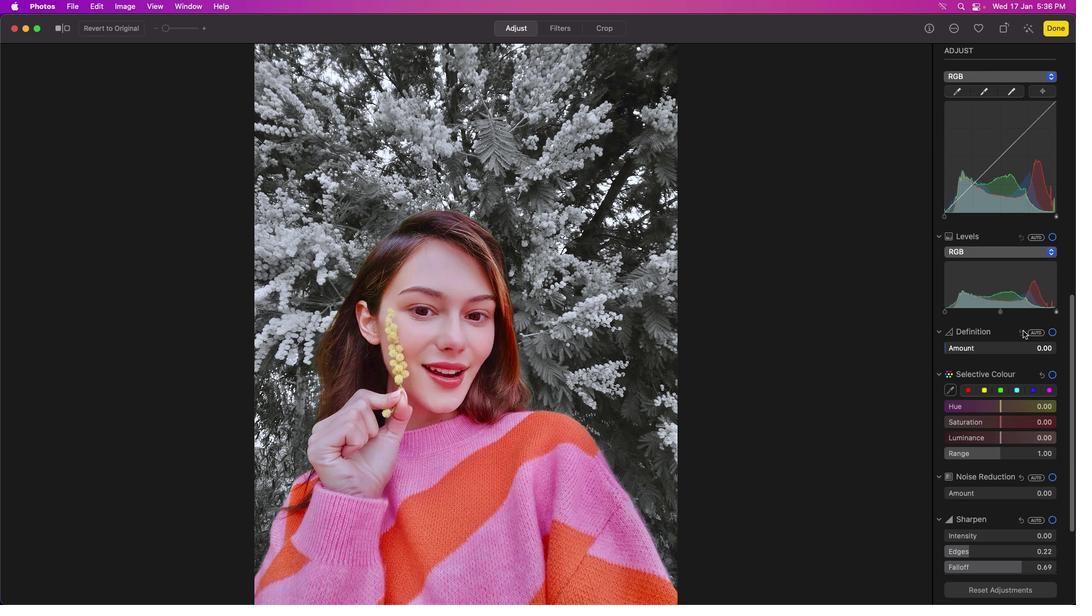 
Action: Mouse moved to (1023, 316)
Screenshot: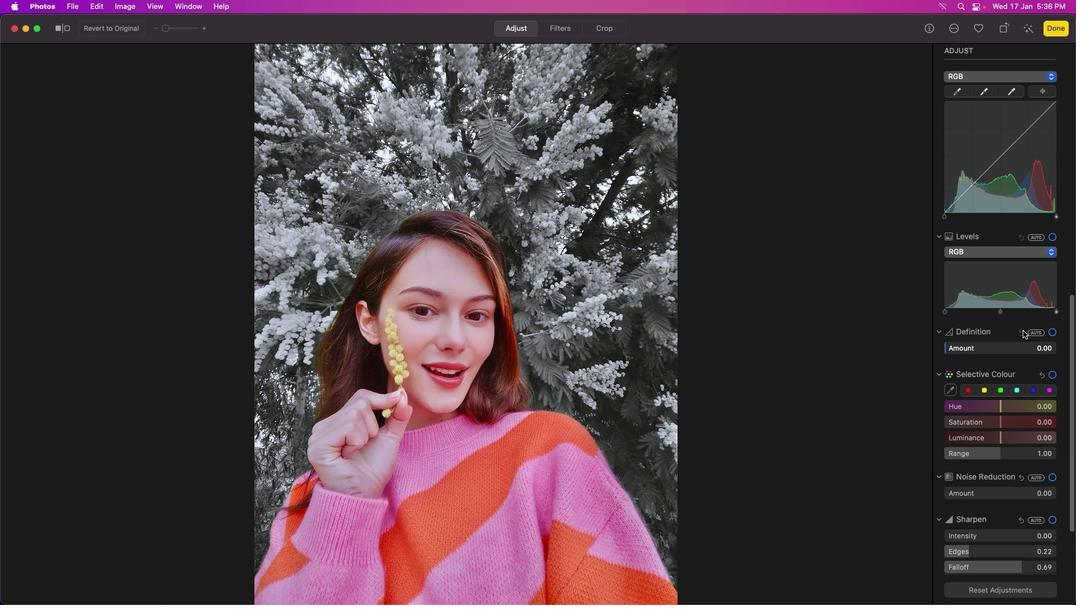 
Action: Mouse scrolled (1023, 316) with delta (462, 0)
Screenshot: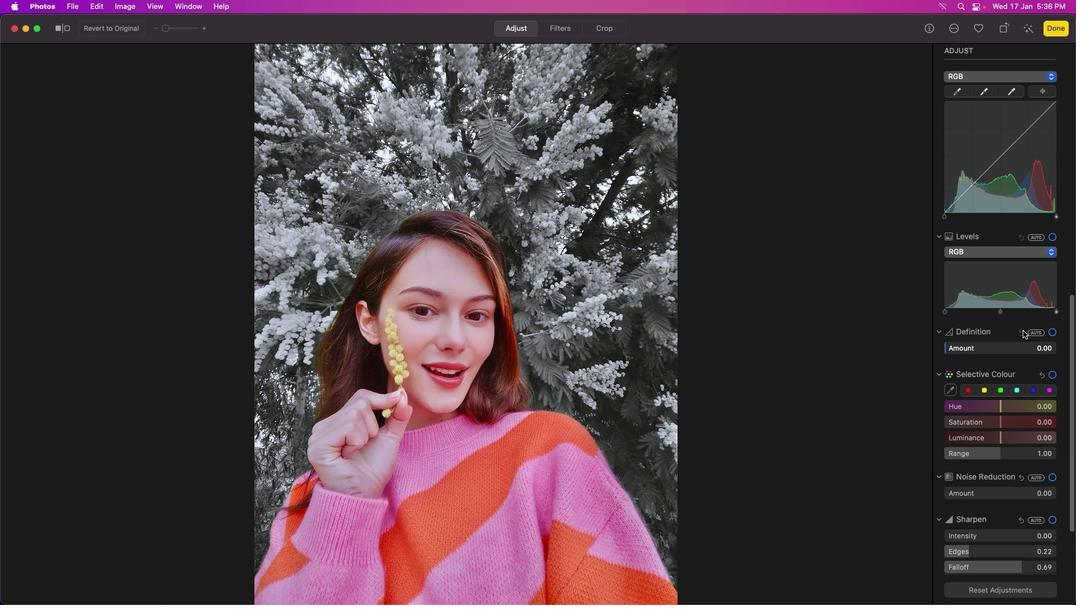 
Action: Mouse moved to (1023, 316)
Screenshot: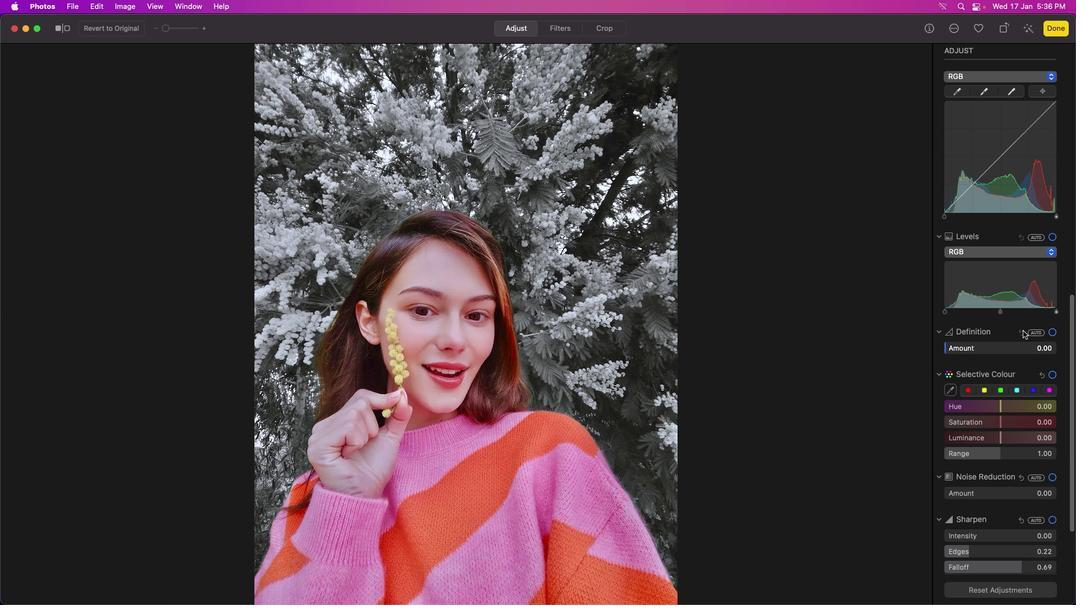 
Action: Mouse scrolled (1023, 316) with delta (462, 0)
Screenshot: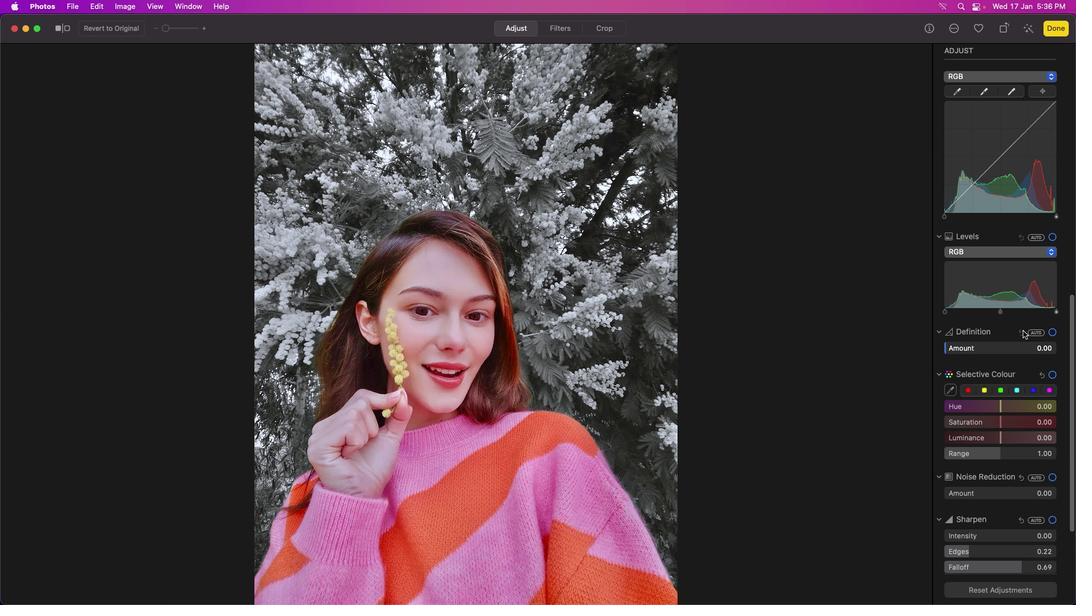 
Action: Mouse moved to (1017, 326)
Screenshot: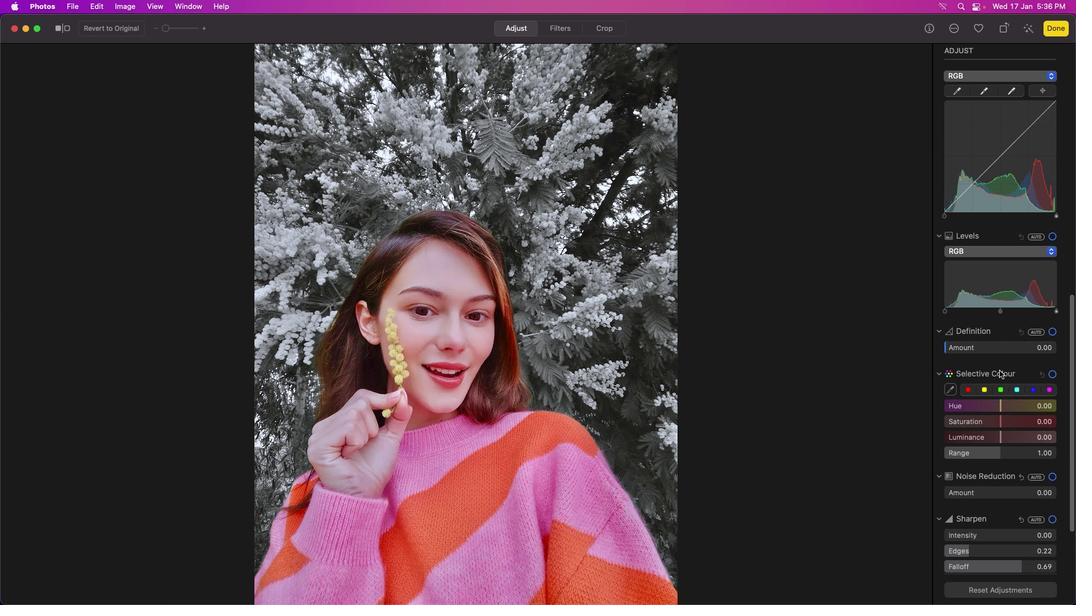 
Action: Mouse scrolled (1017, 326) with delta (462, 2)
Screenshot: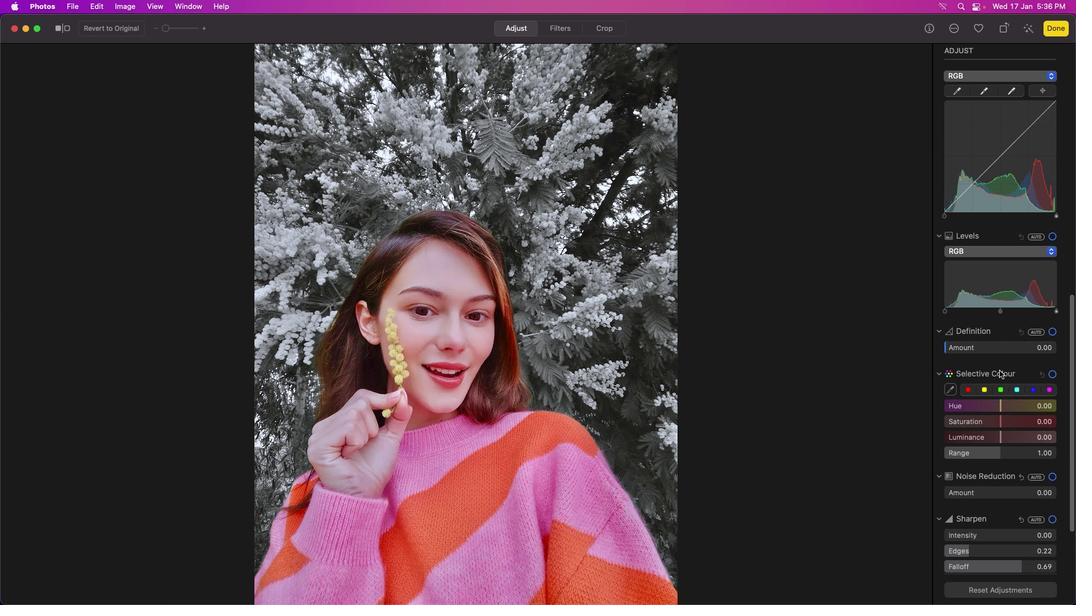 
Action: Mouse moved to (1017, 329)
Screenshot: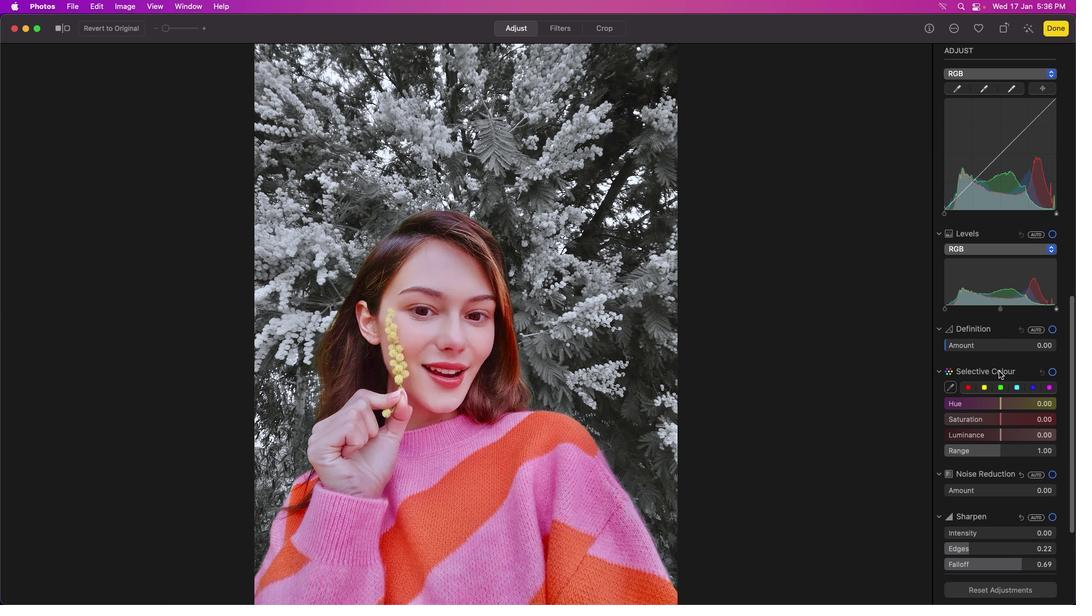 
Action: Mouse scrolled (1017, 329) with delta (462, 2)
Screenshot: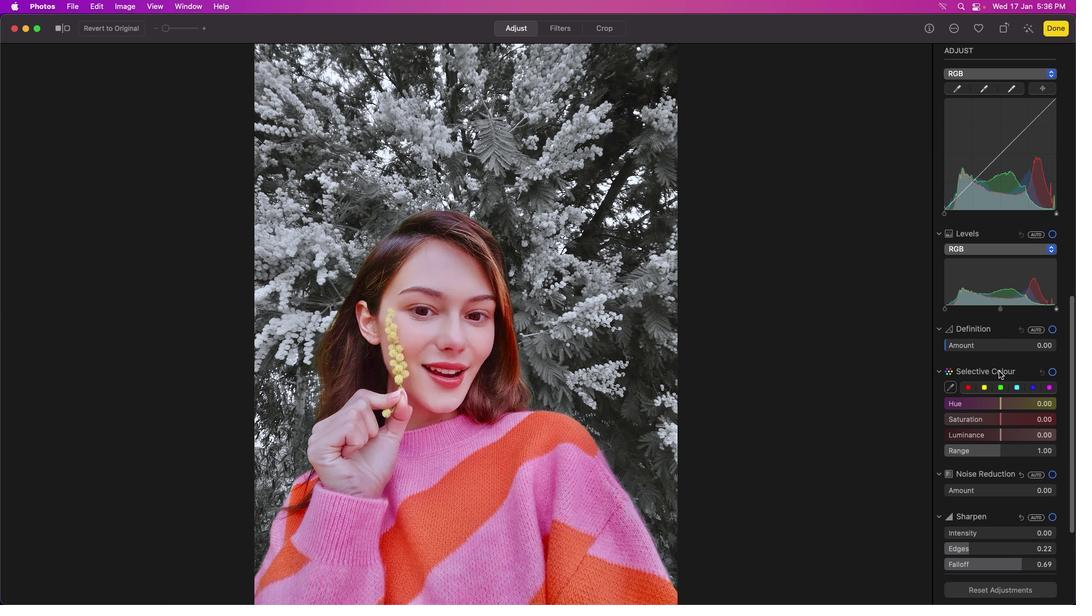 
Action: Mouse moved to (1016, 330)
Screenshot: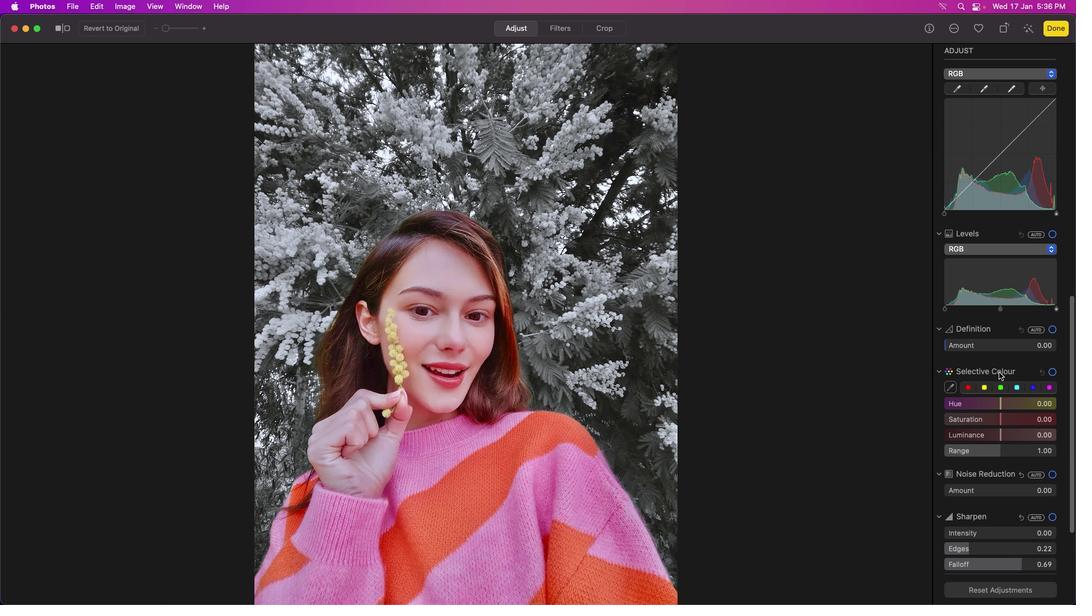 
Action: Mouse scrolled (1016, 330) with delta (462, 1)
Screenshot: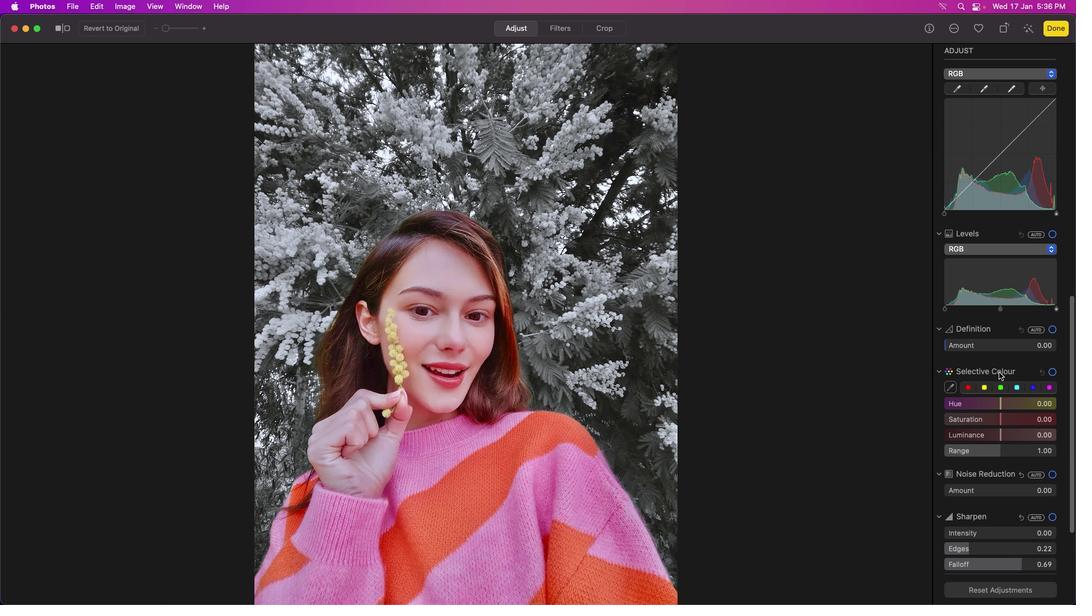 
Action: Mouse moved to (1016, 331)
Screenshot: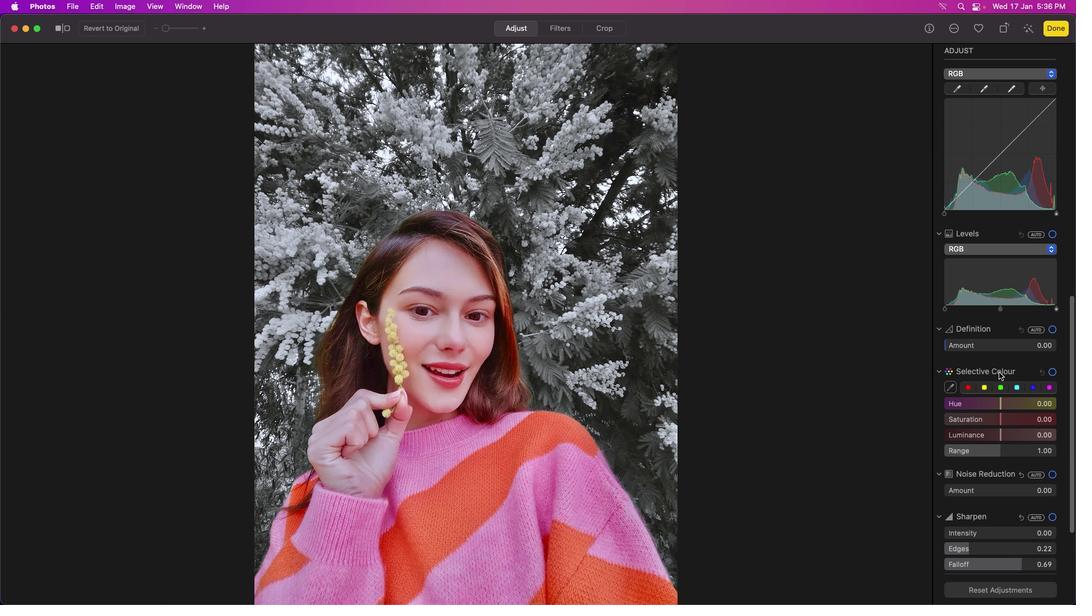 
Action: Mouse scrolled (1016, 331) with delta (462, 0)
Screenshot: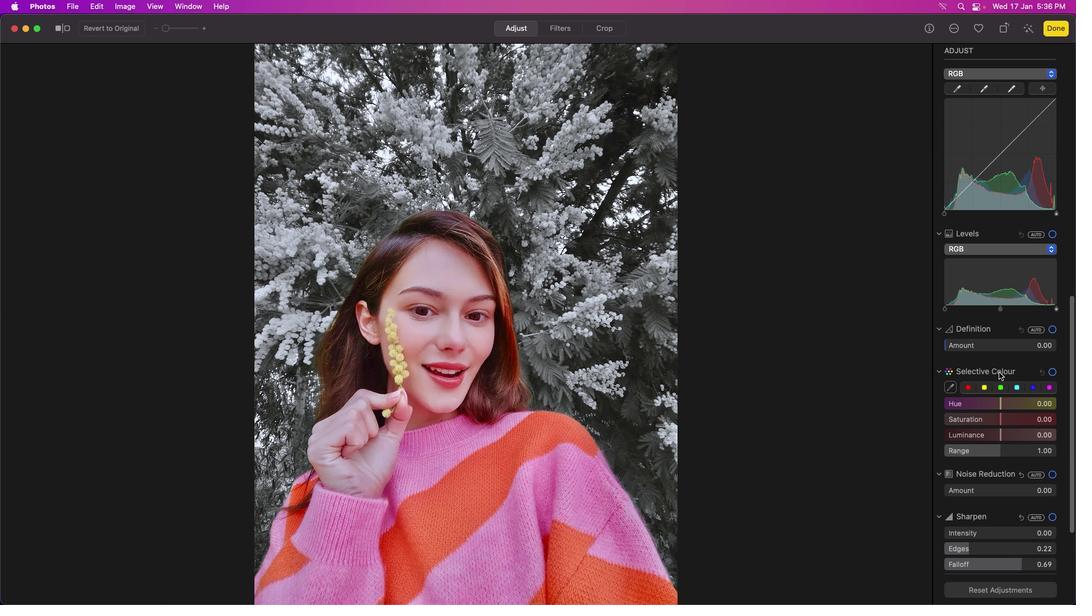 
Action: Mouse moved to (1016, 331)
Screenshot: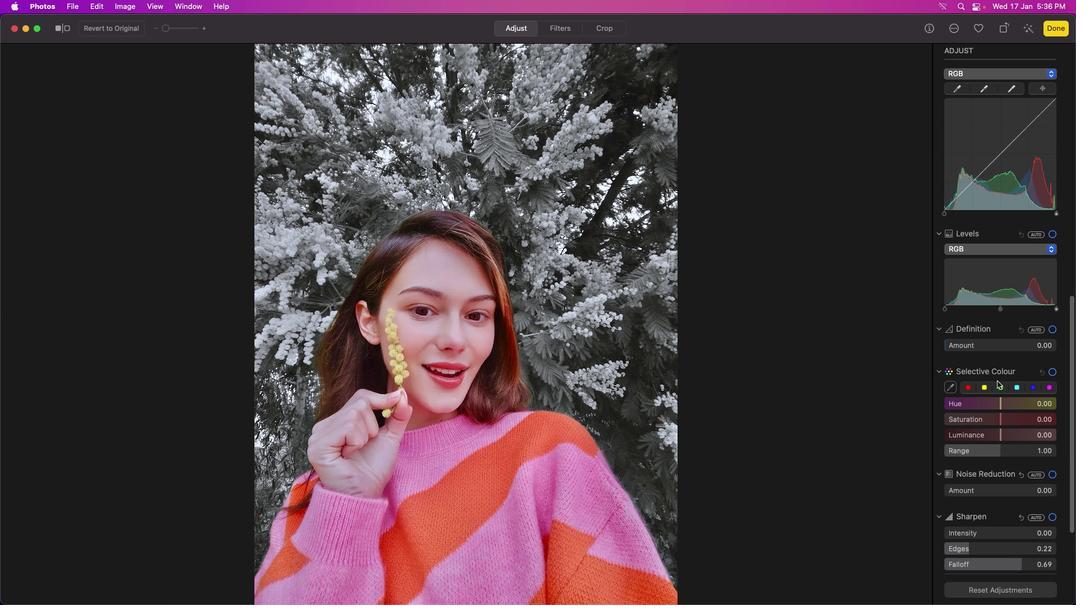 
Action: Mouse scrolled (1016, 331) with delta (462, 0)
Screenshot: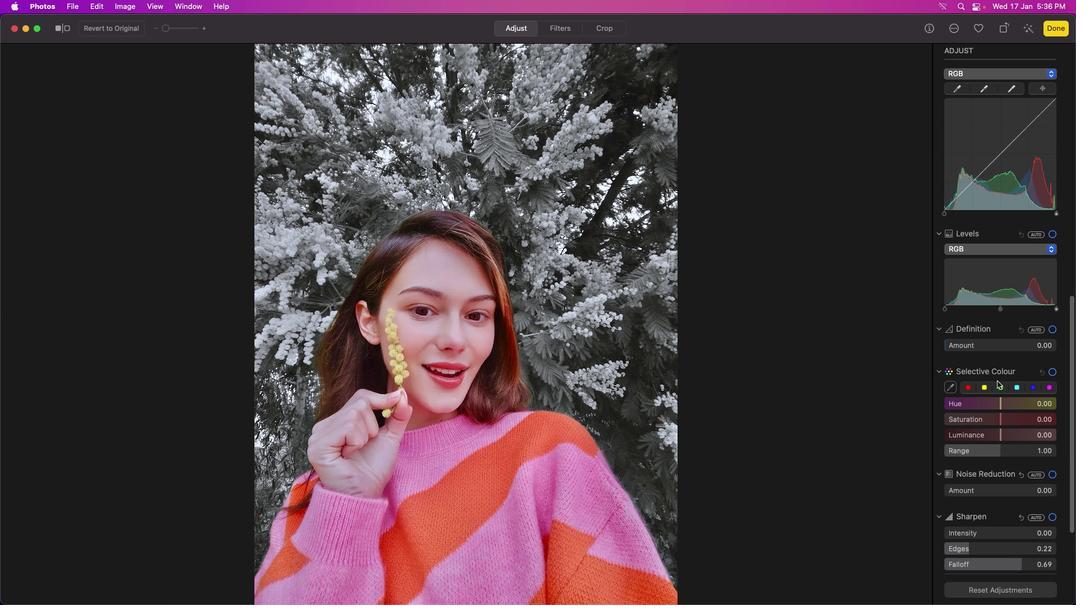 
Action: Mouse moved to (1016, 331)
Screenshot: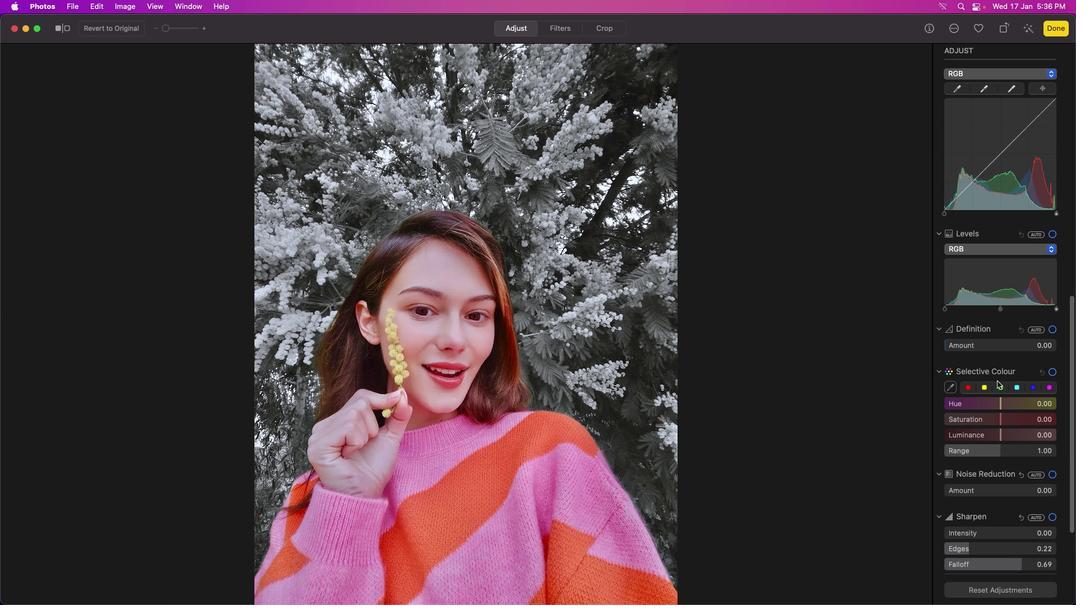 
Action: Mouse scrolled (1016, 331) with delta (462, 0)
Screenshot: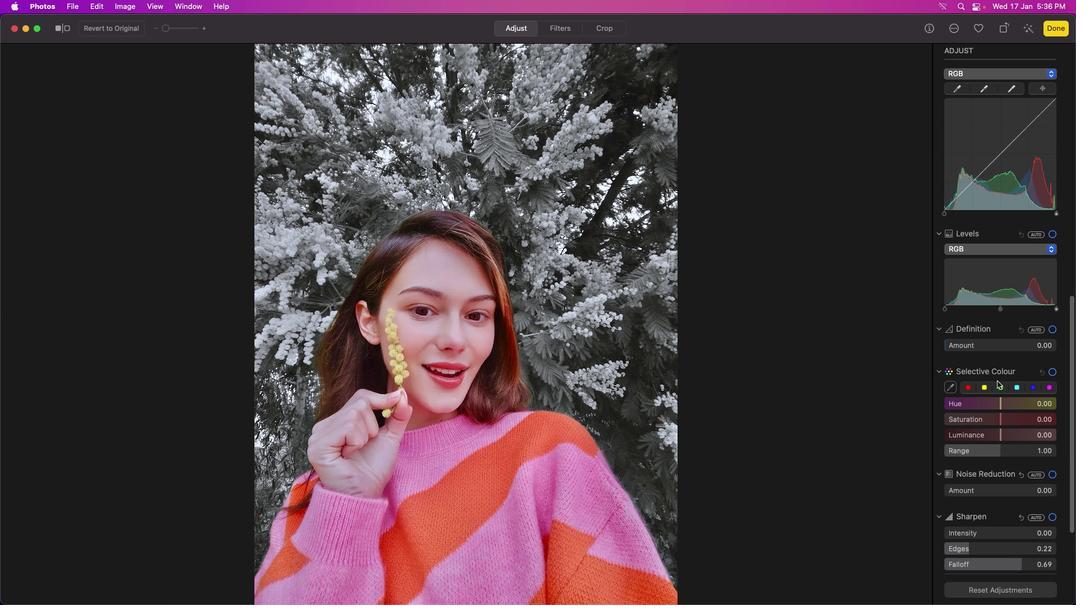 
Action: Mouse moved to (1016, 331)
Screenshot: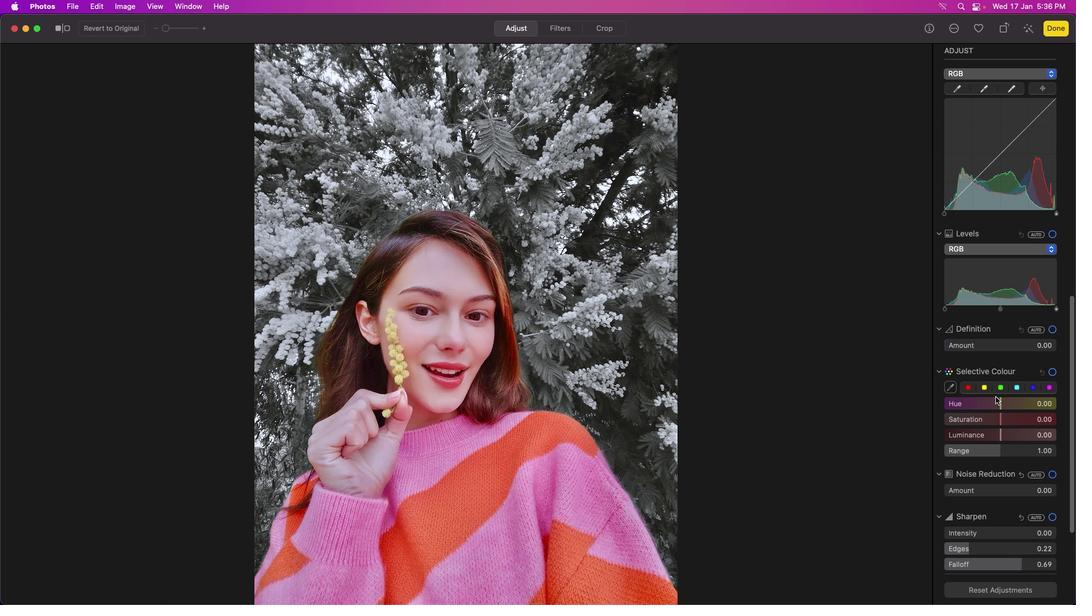 
Action: Mouse scrolled (1016, 331) with delta (462, 0)
Screenshot: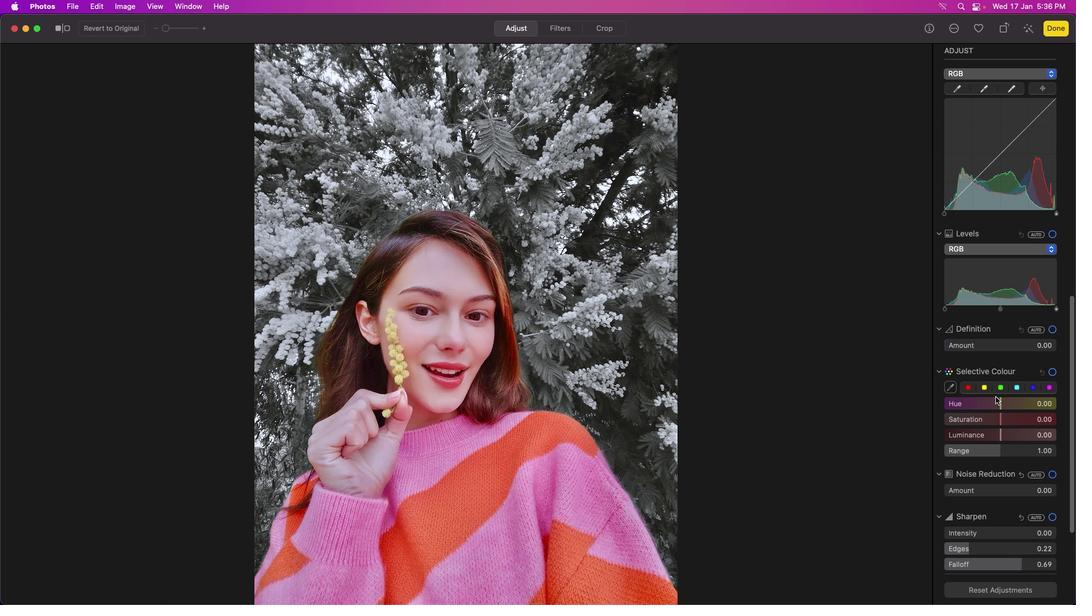 
Action: Mouse moved to (1014, 335)
Screenshot: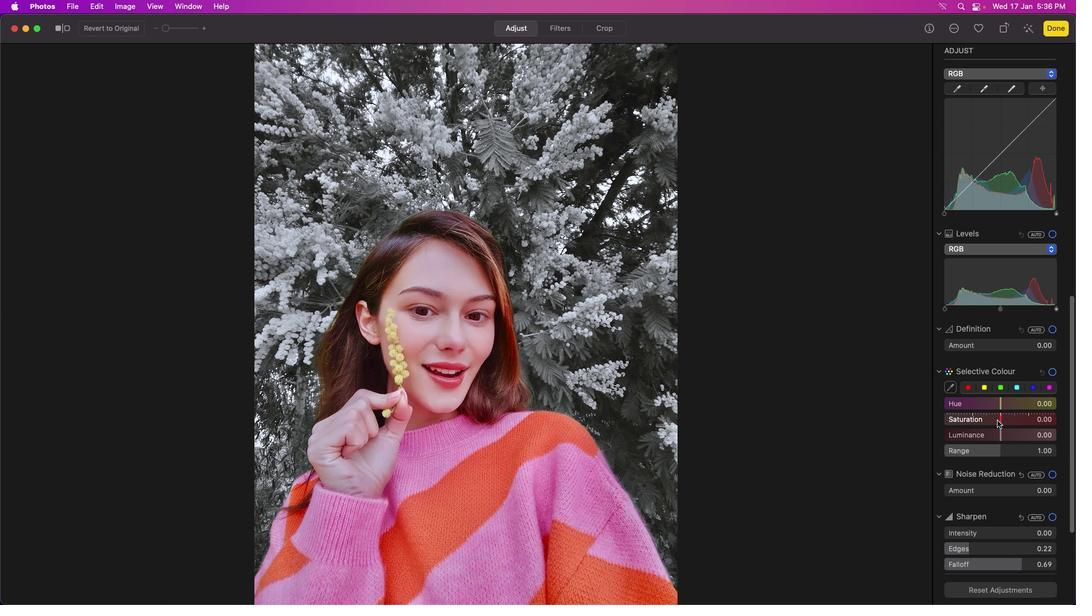 
Action: Mouse scrolled (1014, 335) with delta (462, 2)
Screenshot: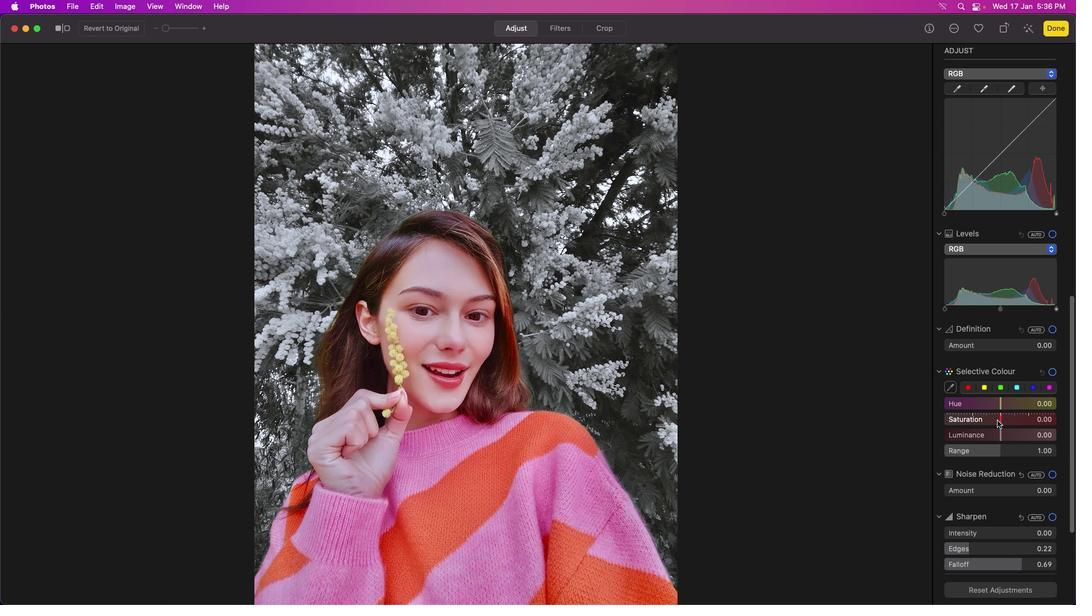 
Action: Mouse moved to (1004, 368)
Screenshot: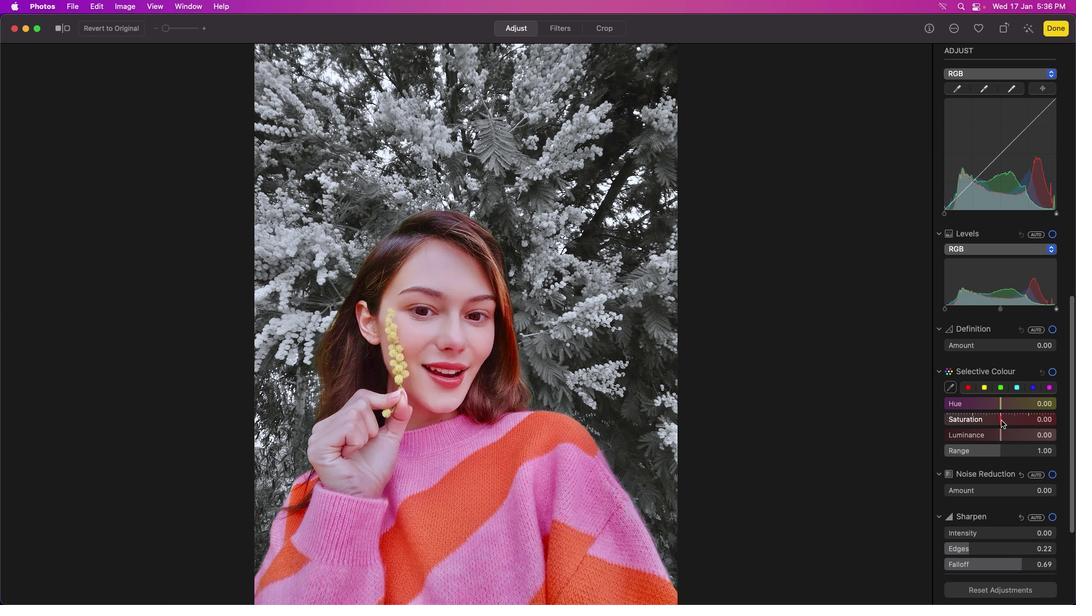 
Action: Mouse scrolled (1004, 368) with delta (462, 2)
Screenshot: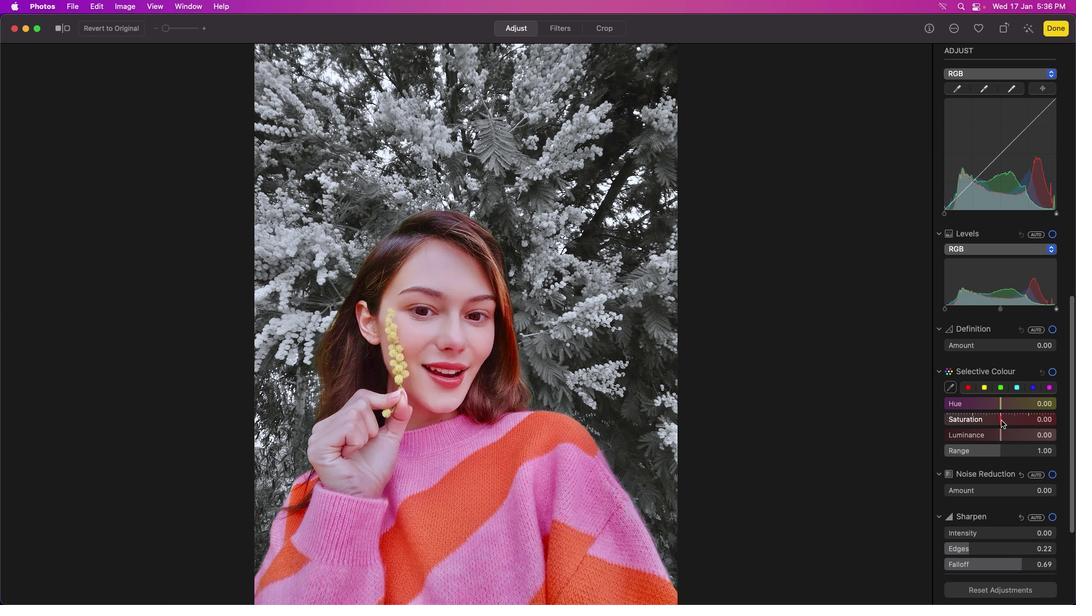 
Action: Mouse moved to (1003, 419)
Screenshot: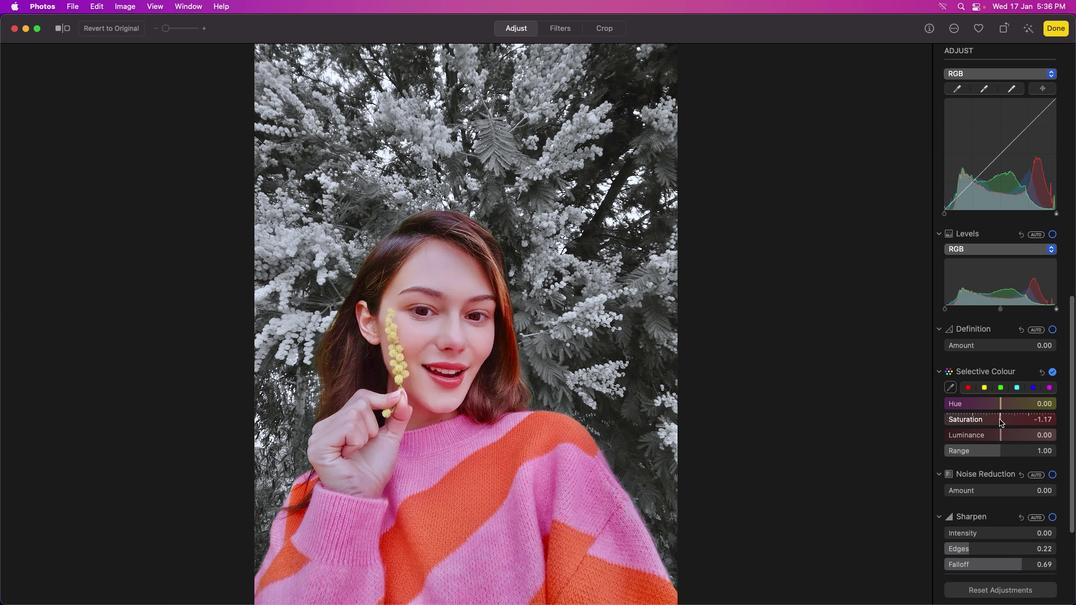 
Action: Mouse pressed left at (1003, 419)
Screenshot: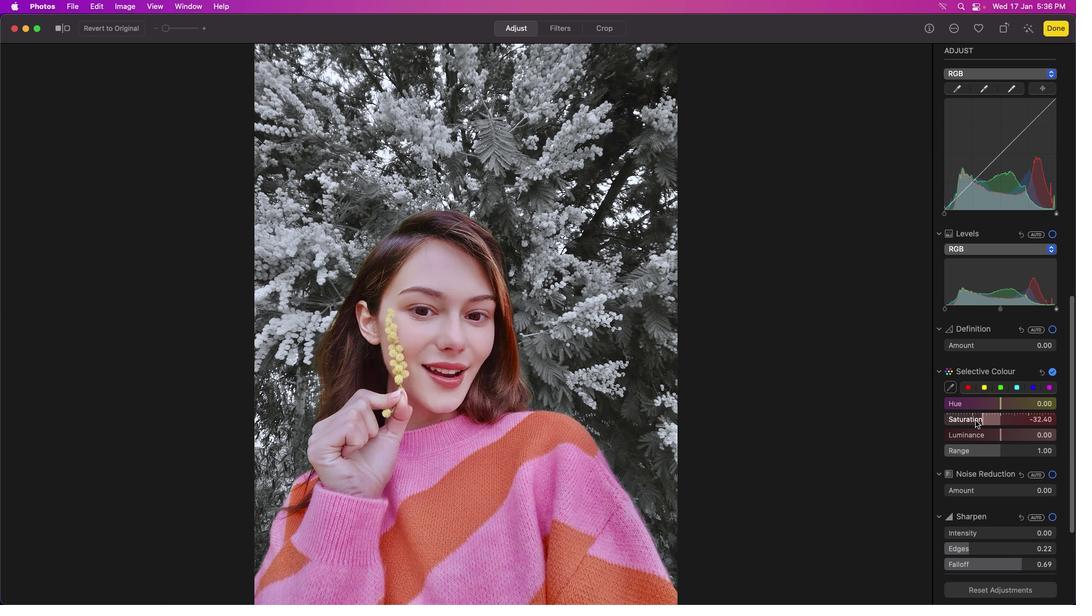 
Action: Mouse moved to (998, 418)
Screenshot: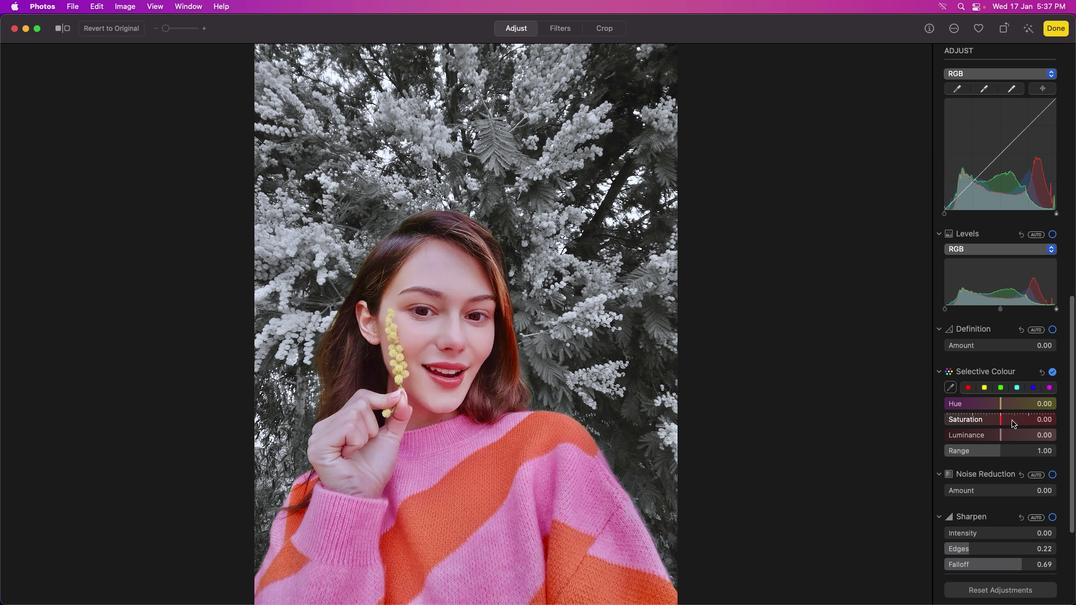 
Action: Mouse pressed left at (998, 418)
Screenshot: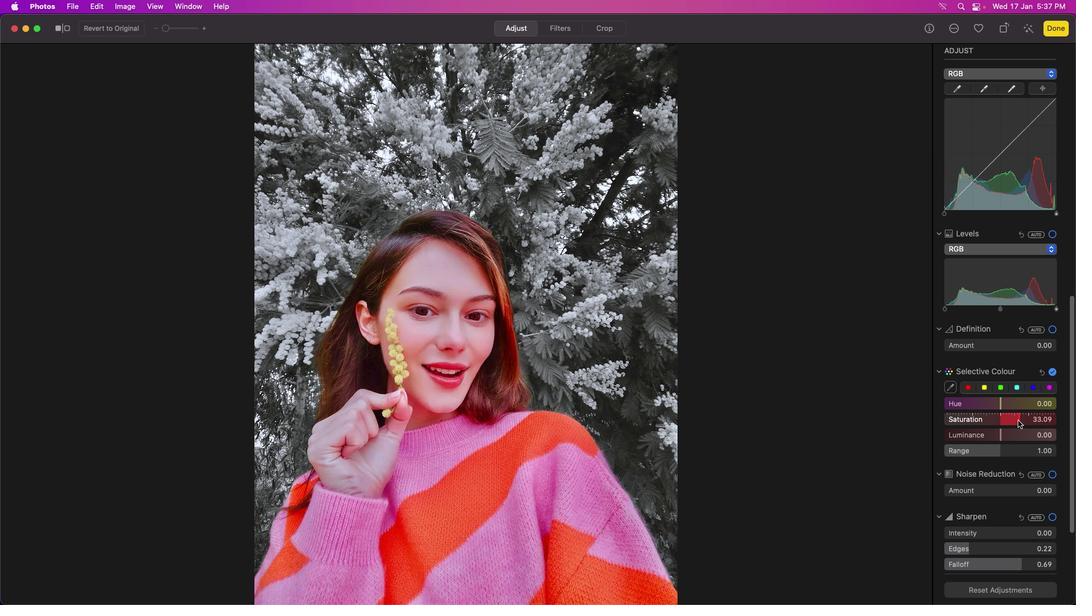 
Action: Mouse moved to (1012, 389)
Screenshot: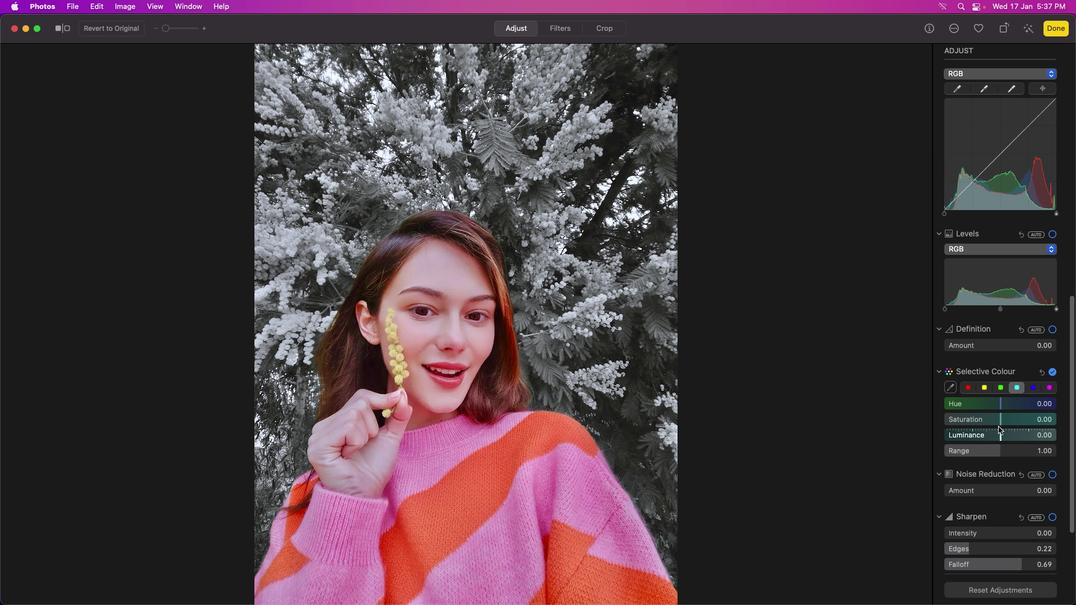 
Action: Mouse pressed left at (1012, 389)
Screenshot: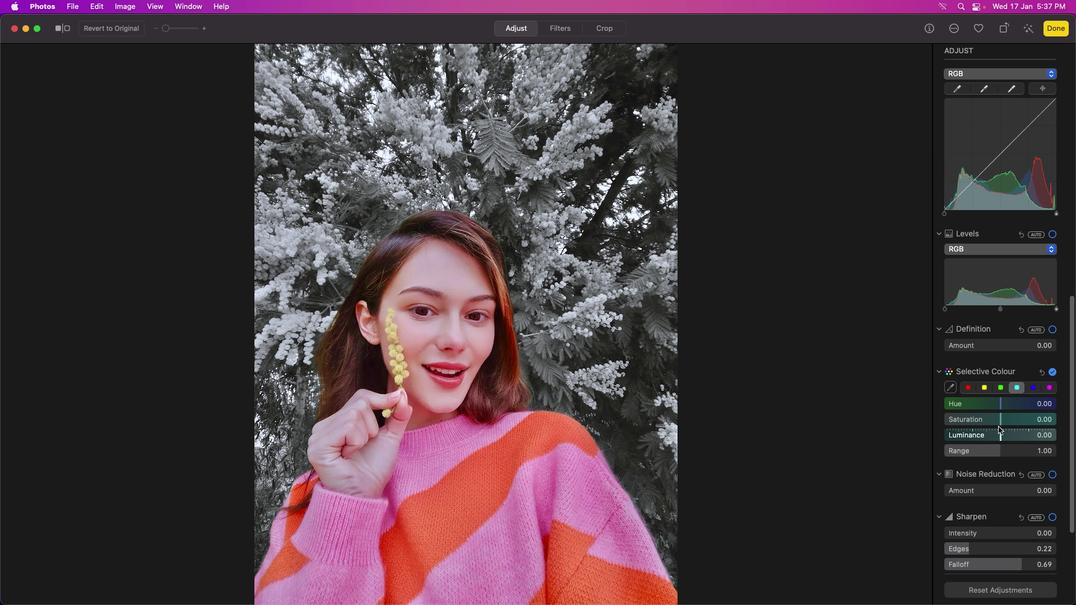 
Action: Mouse moved to (1003, 423)
Screenshot: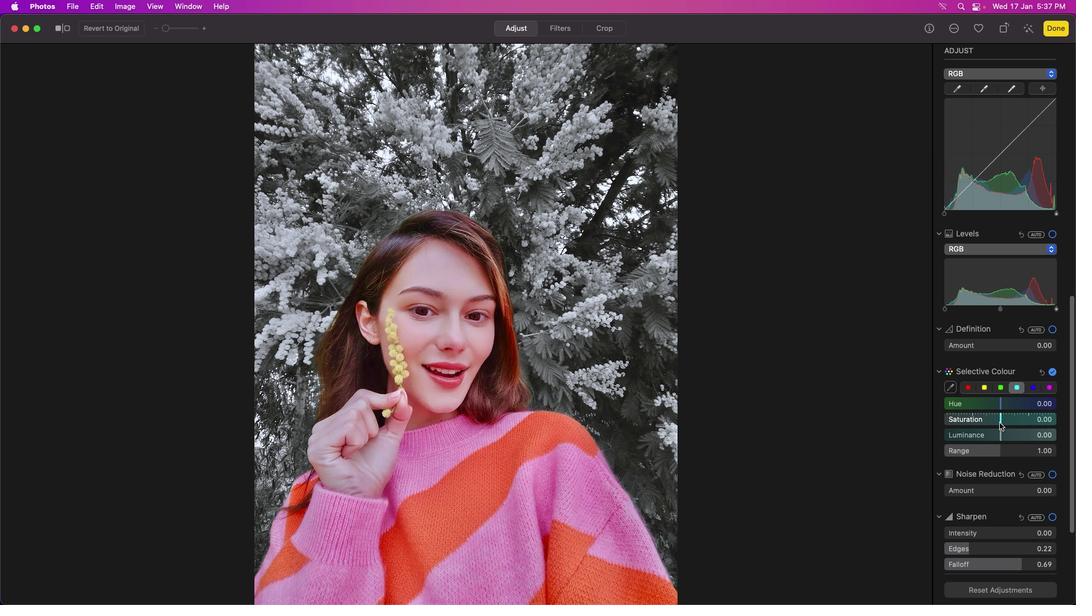 
Action: Mouse pressed left at (1003, 423)
Screenshot: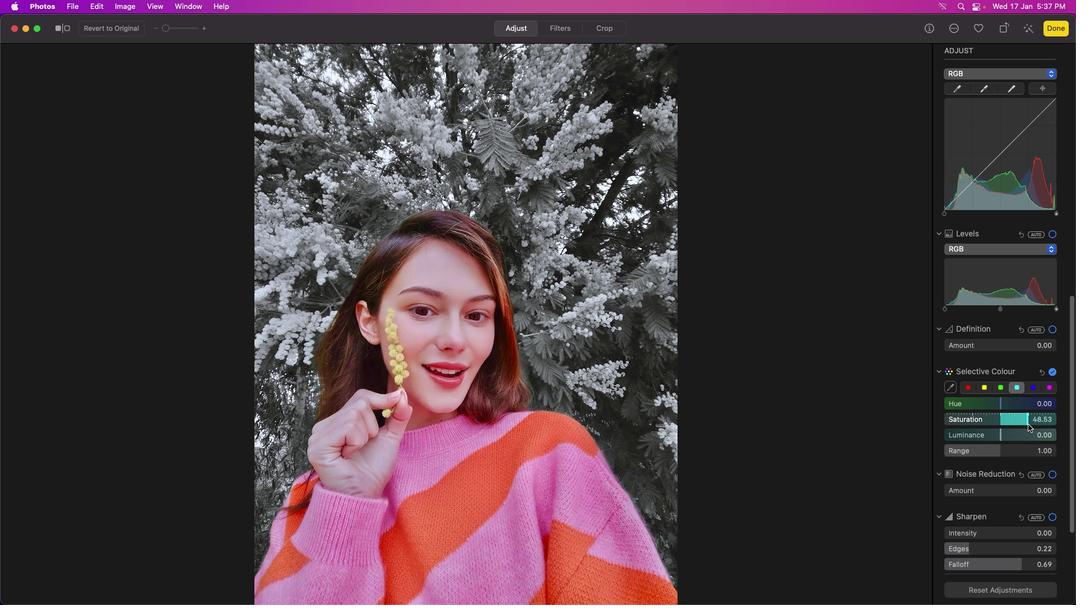 
Action: Mouse moved to (491, 29)
Screenshot: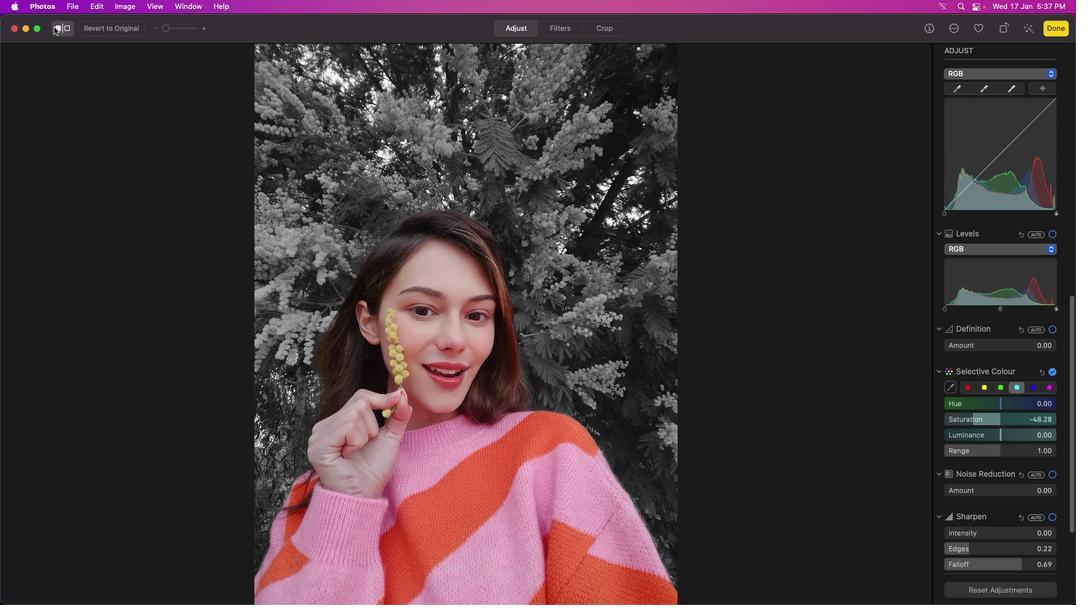 
Action: Mouse pressed left at (491, 29)
Screenshot: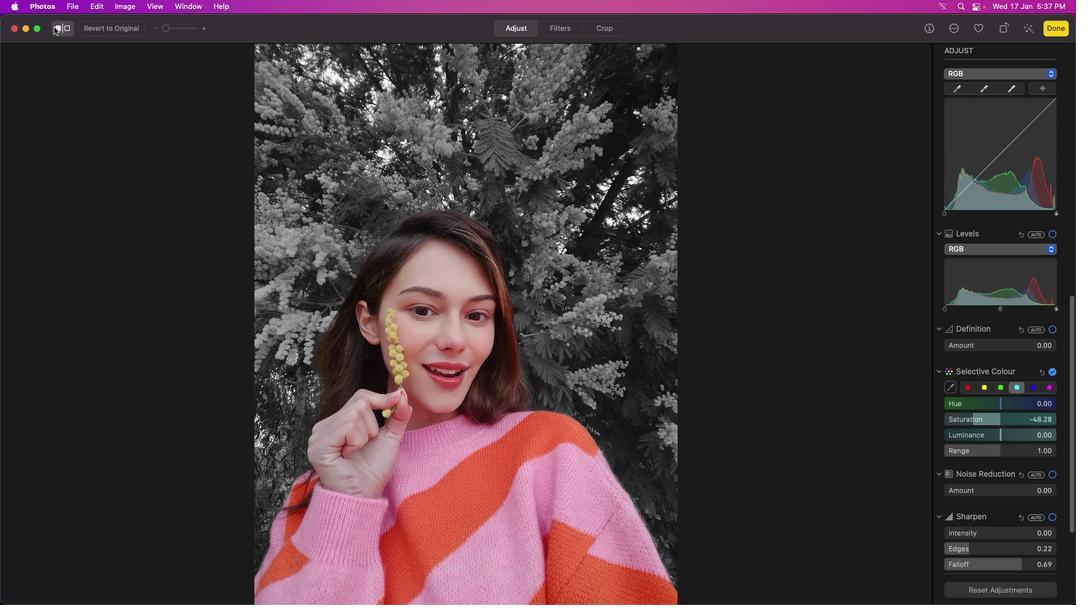 
Action: Mouse pressed left at (491, 29)
Screenshot: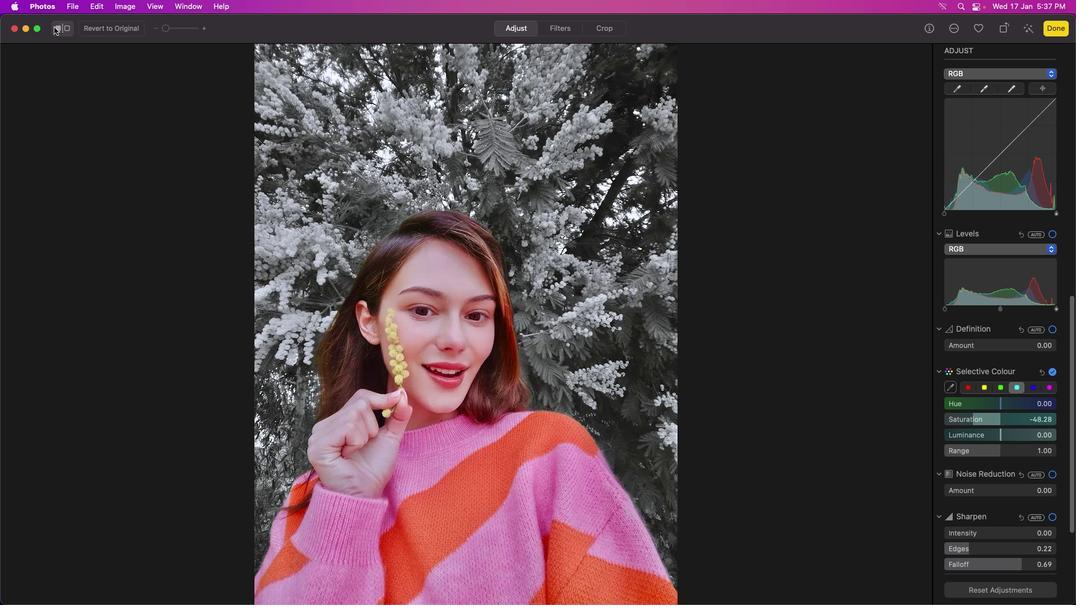 
Action: Mouse moved to (1004, 451)
Screenshot: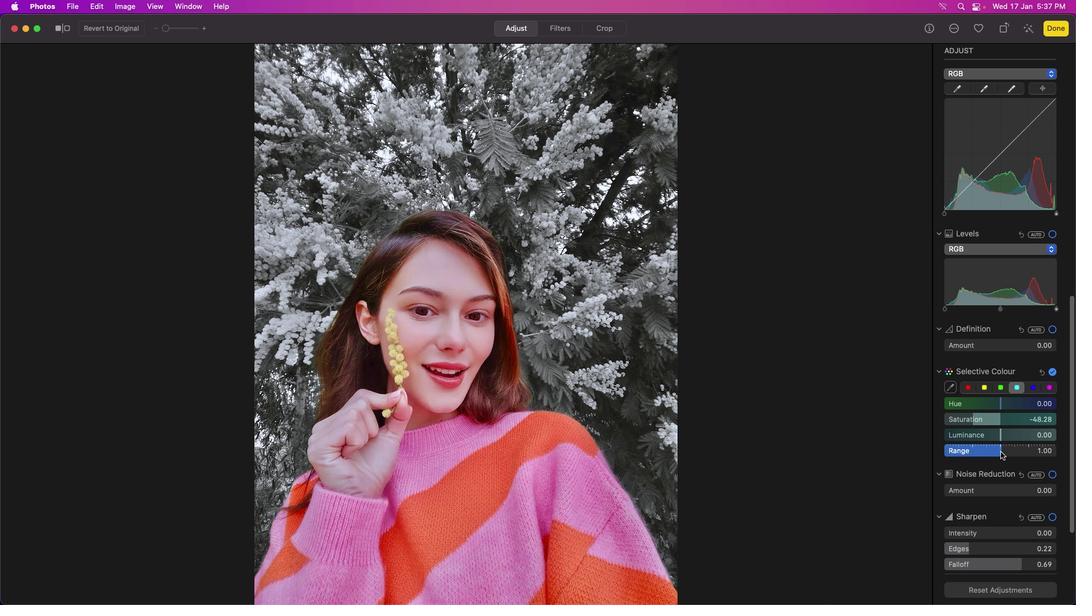 
Action: Mouse pressed left at (1004, 451)
Screenshot: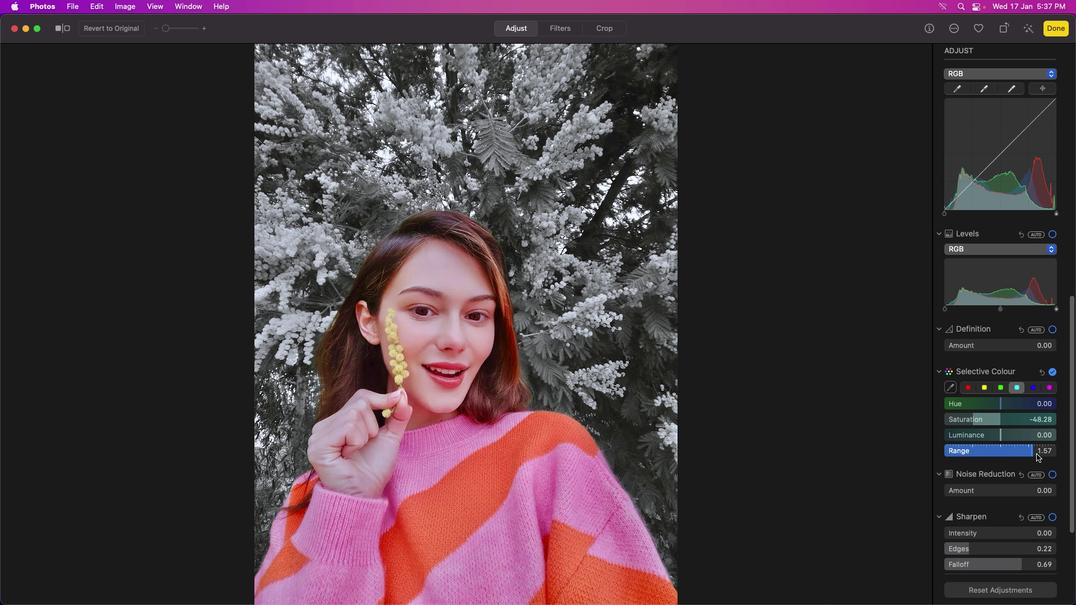 
Action: Mouse moved to (1033, 34)
Screenshot: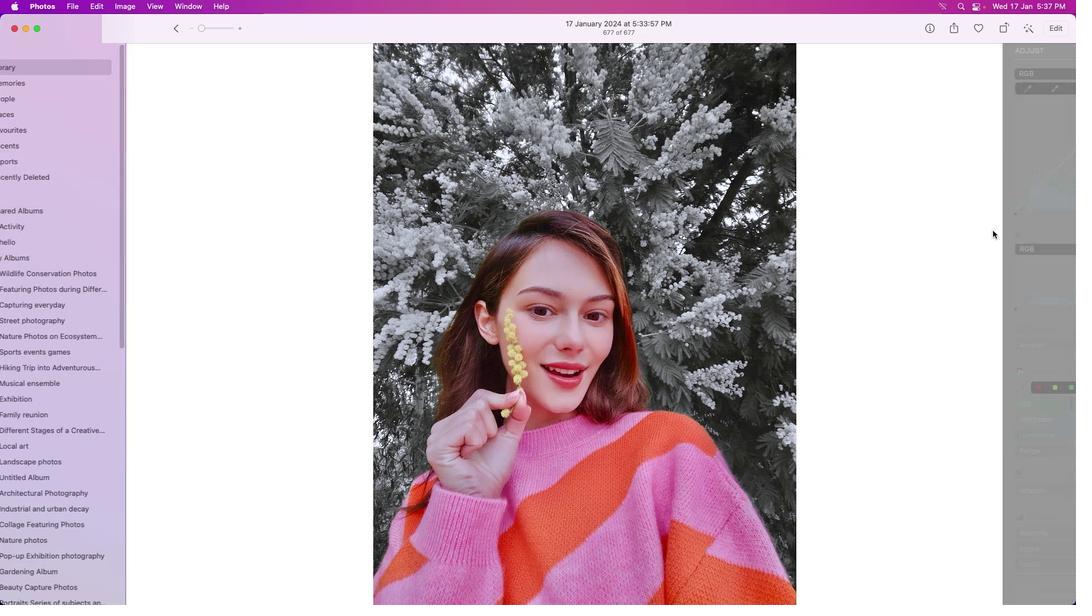 
Action: Mouse pressed left at (1033, 34)
Screenshot: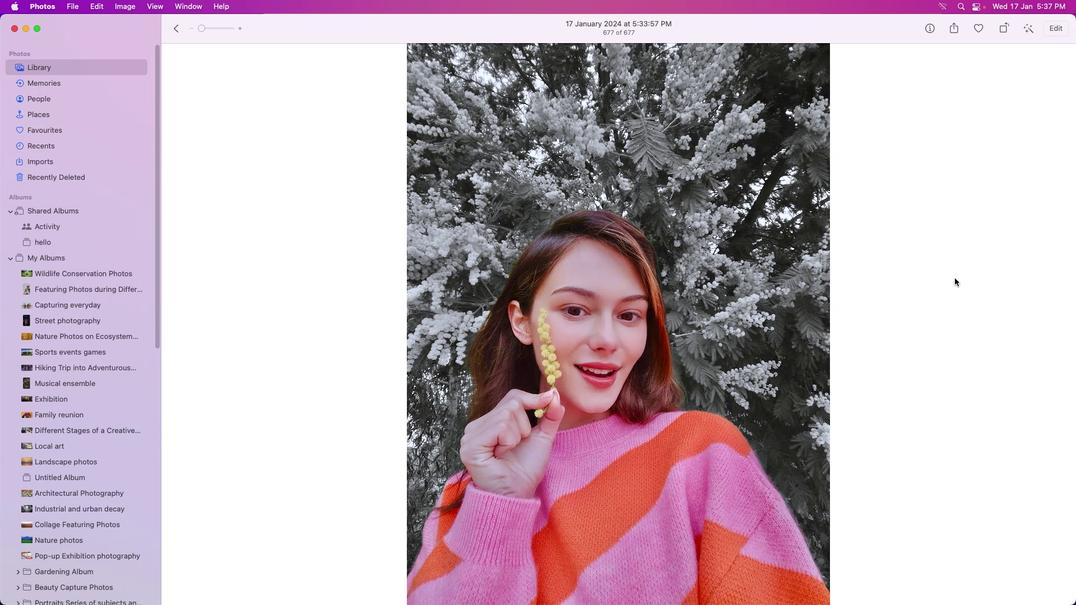 
Action: Mouse moved to (979, 279)
Screenshot: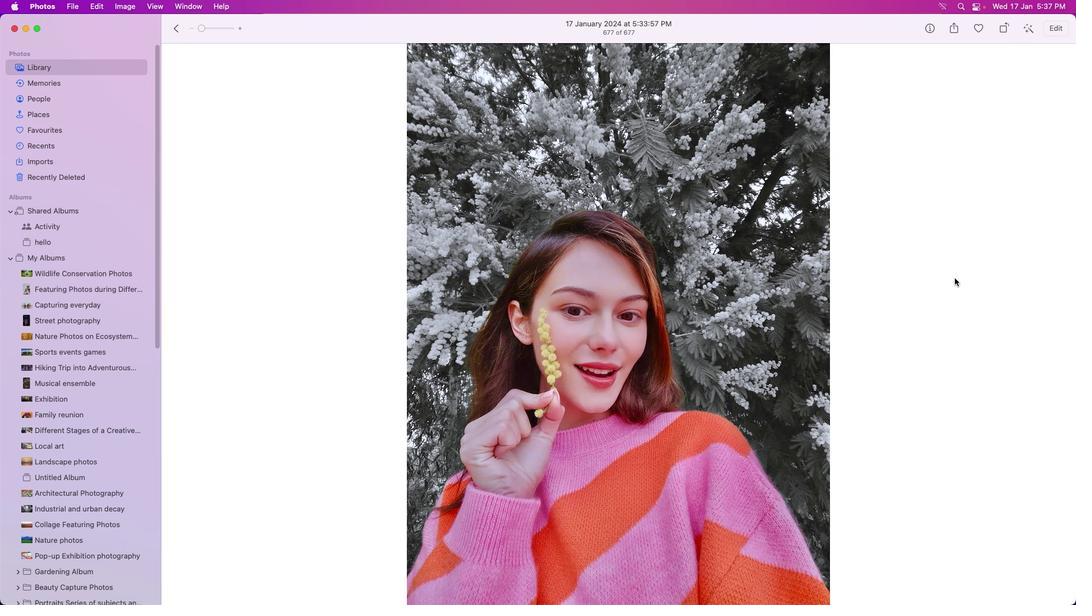 
